 Task: Add Offlimits Cinnamon, Vegan & Gluten-Free to the cart.
Action: Mouse moved to (822, 267)
Screenshot: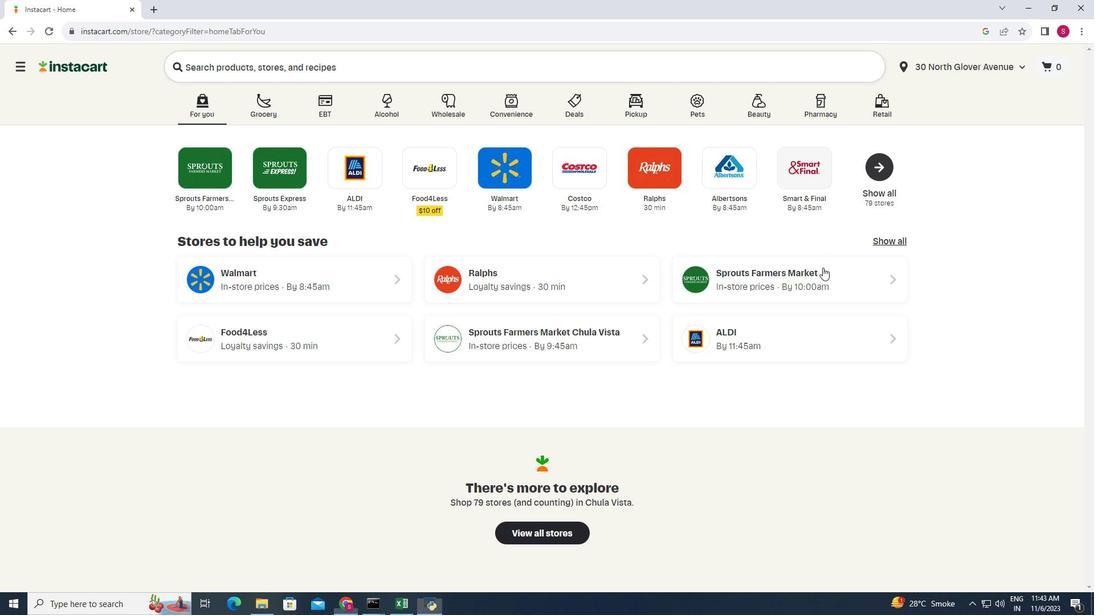 
Action: Mouse pressed left at (822, 267)
Screenshot: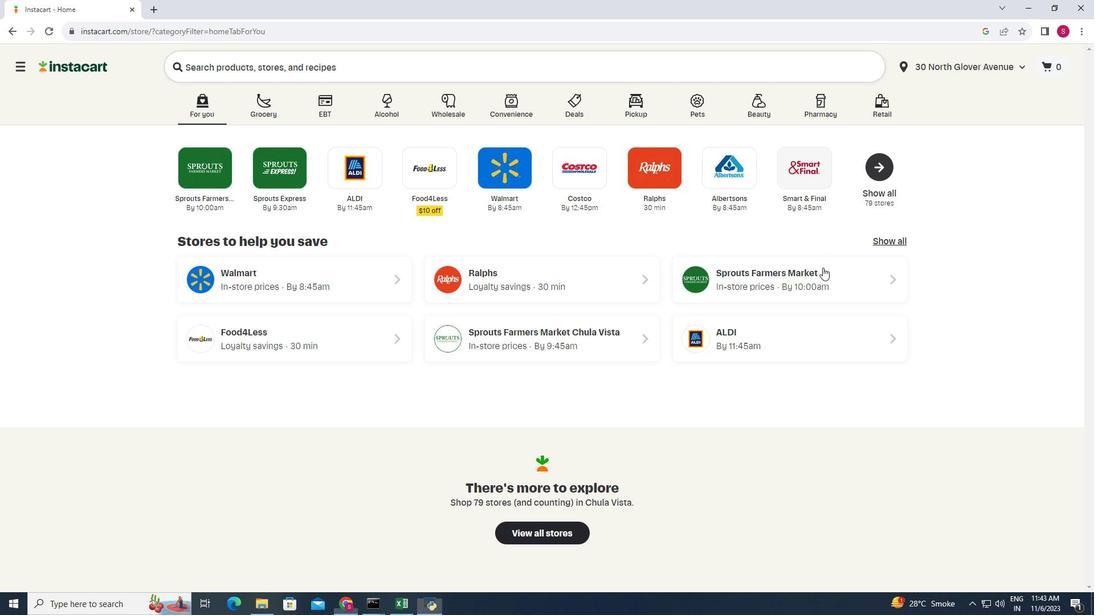 
Action: Mouse moved to (130, 381)
Screenshot: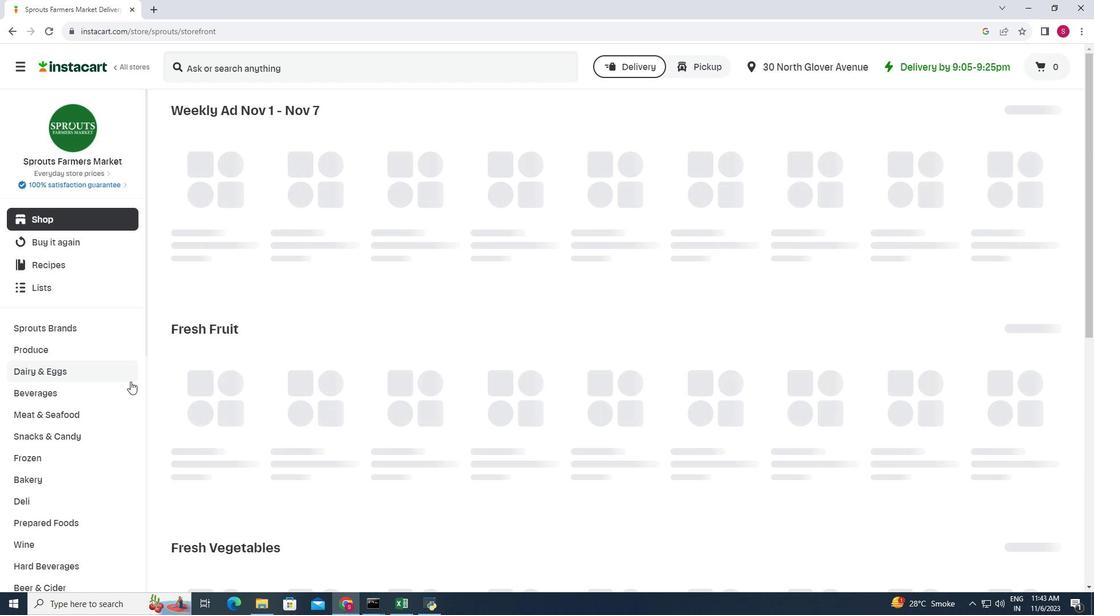 
Action: Mouse scrolled (130, 381) with delta (0, 0)
Screenshot: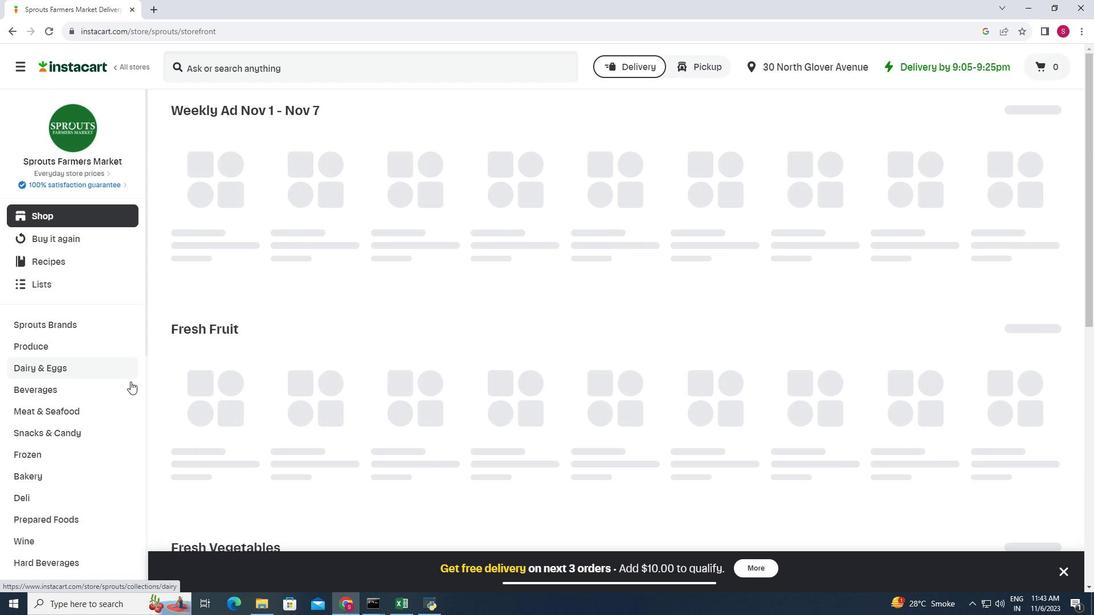 
Action: Mouse scrolled (130, 381) with delta (0, 0)
Screenshot: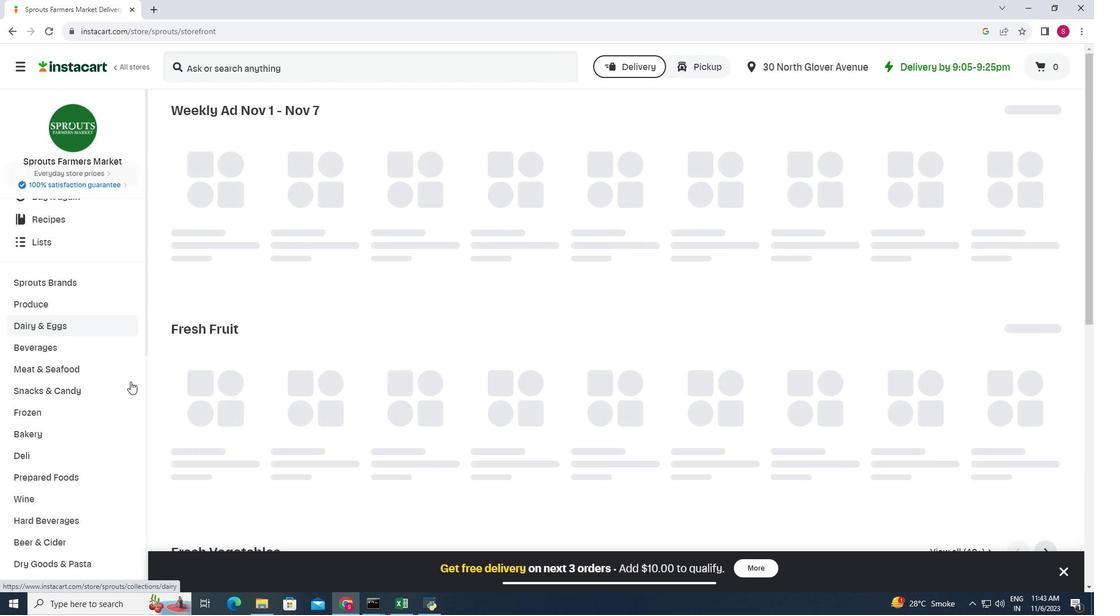 
Action: Mouse scrolled (130, 381) with delta (0, 0)
Screenshot: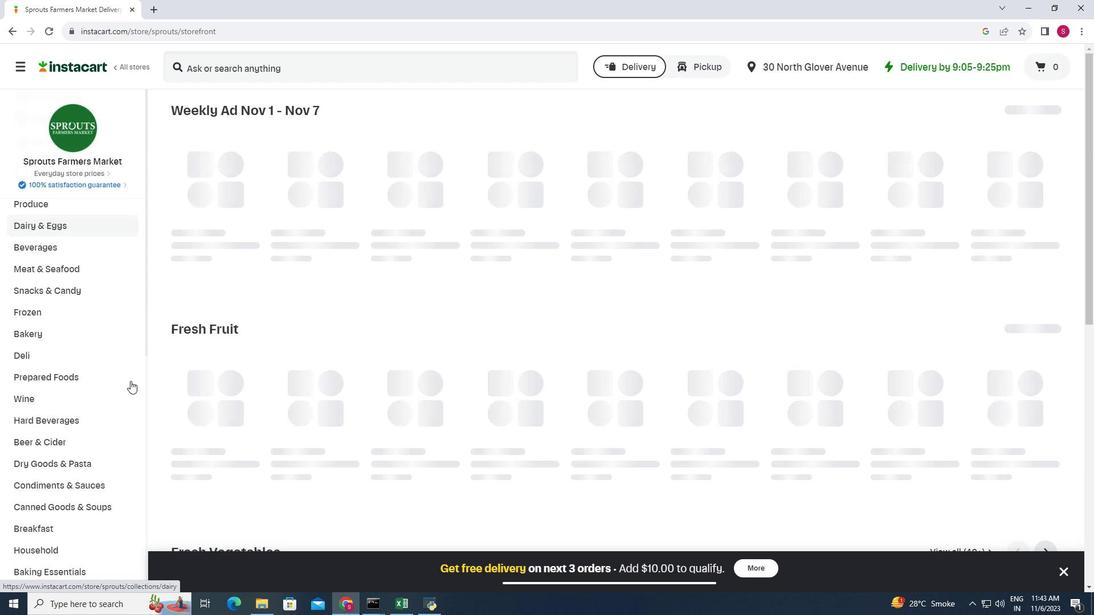 
Action: Mouse moved to (129, 381)
Screenshot: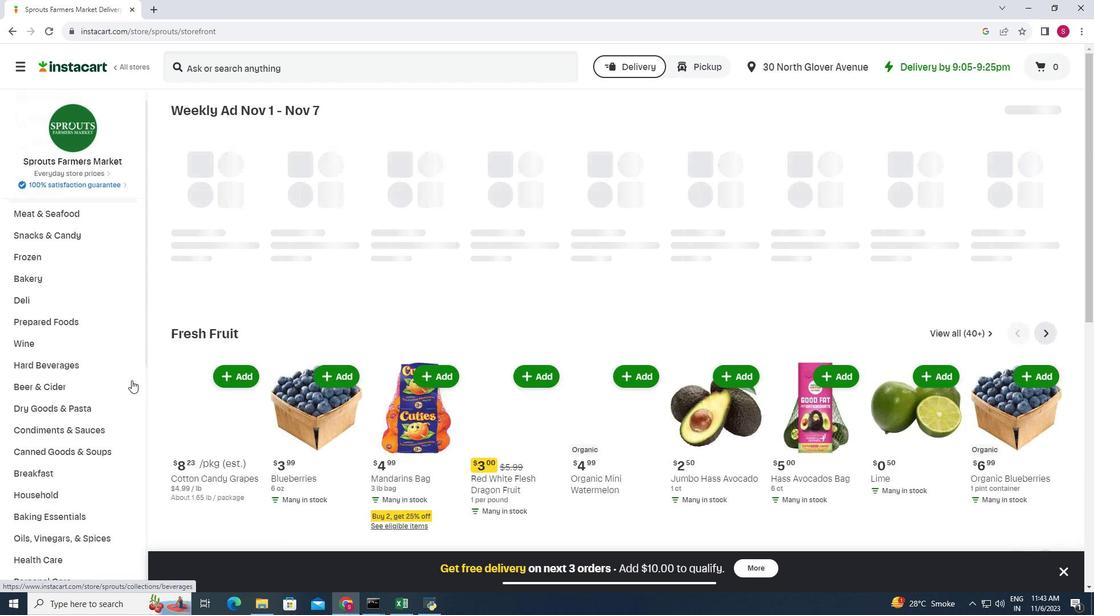 
Action: Mouse scrolled (129, 380) with delta (0, 0)
Screenshot: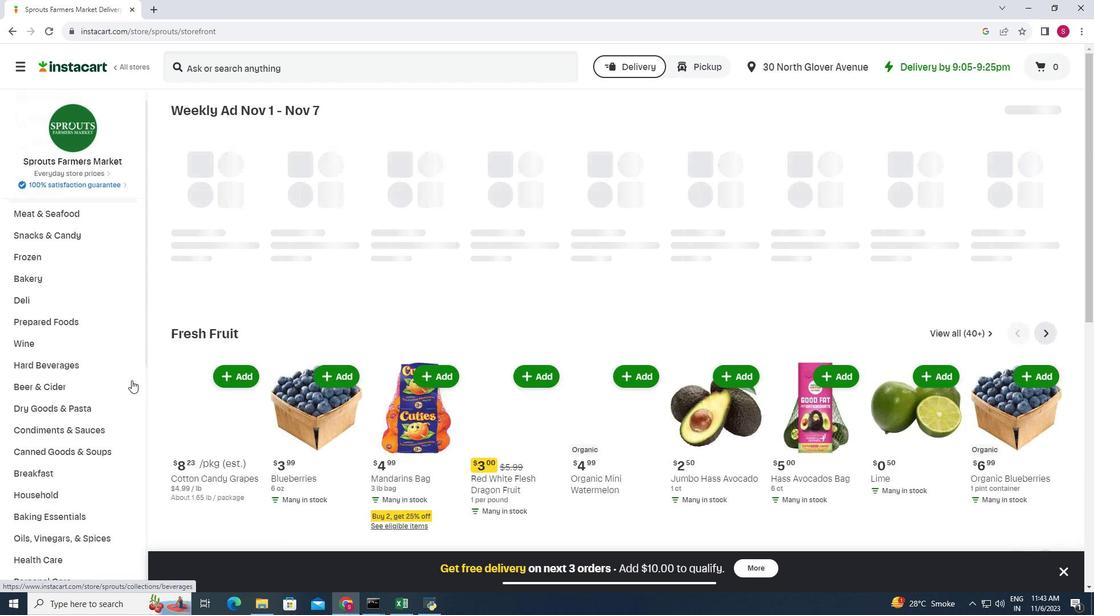 
Action: Mouse moved to (77, 451)
Screenshot: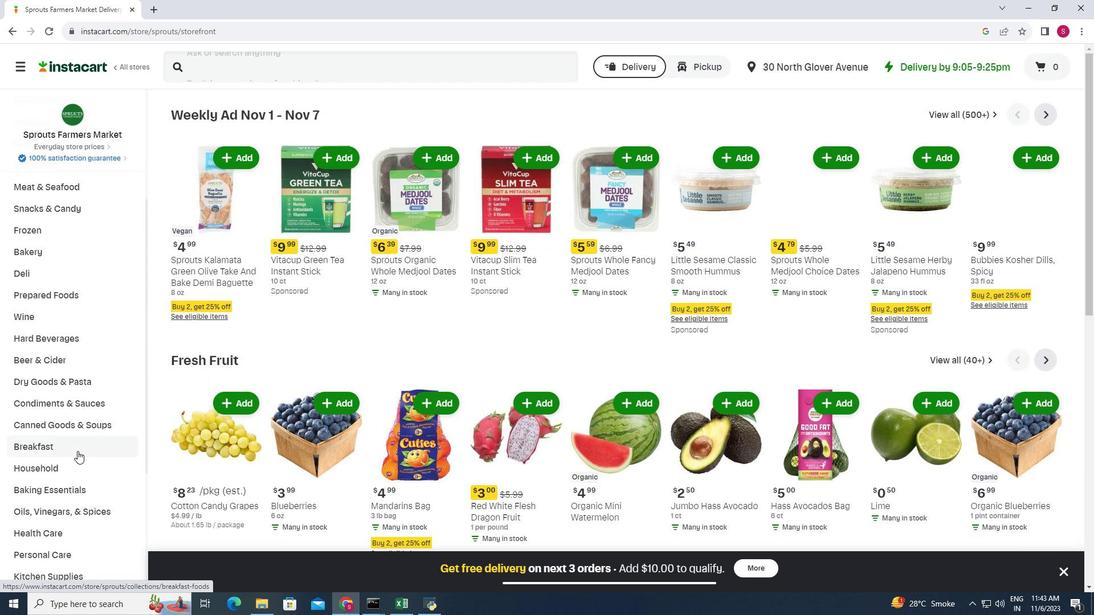 
Action: Mouse pressed left at (77, 451)
Screenshot: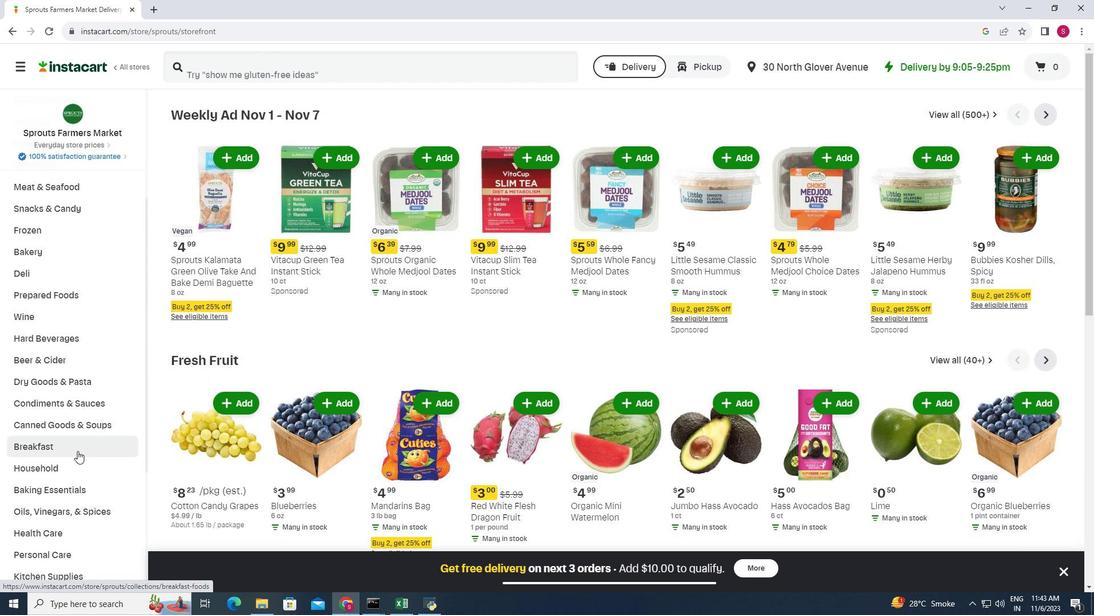 
Action: Mouse moved to (841, 145)
Screenshot: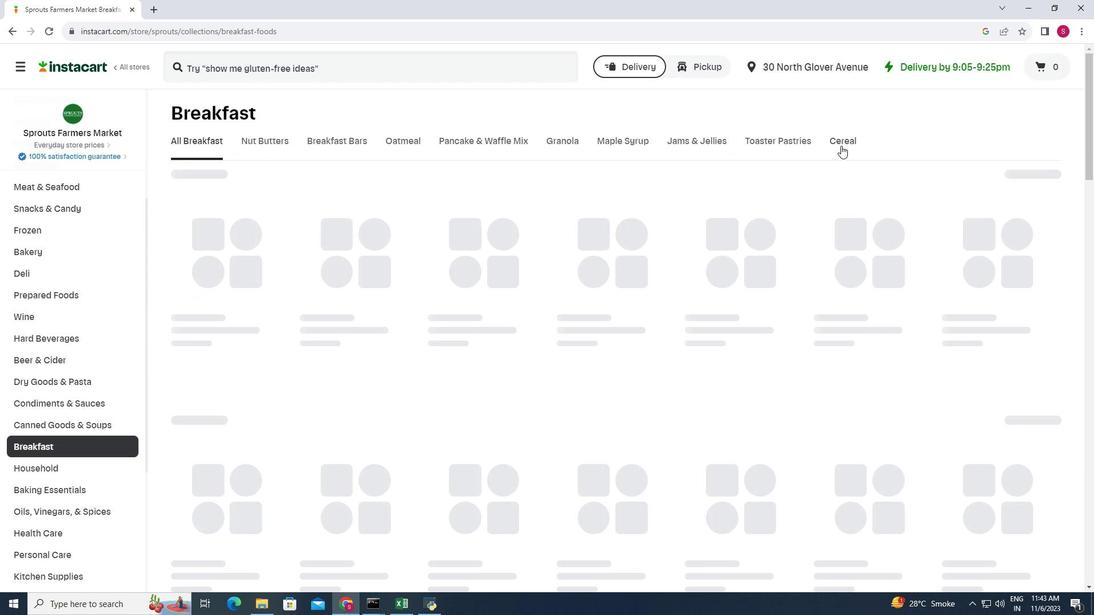 
Action: Mouse pressed left at (841, 145)
Screenshot: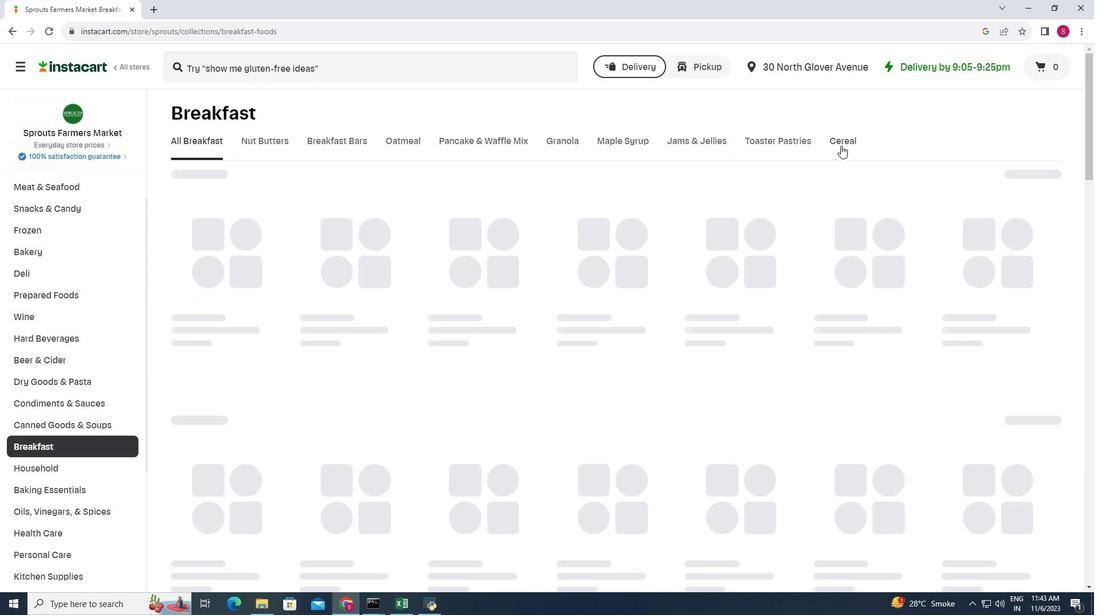 
Action: Mouse moved to (457, 204)
Screenshot: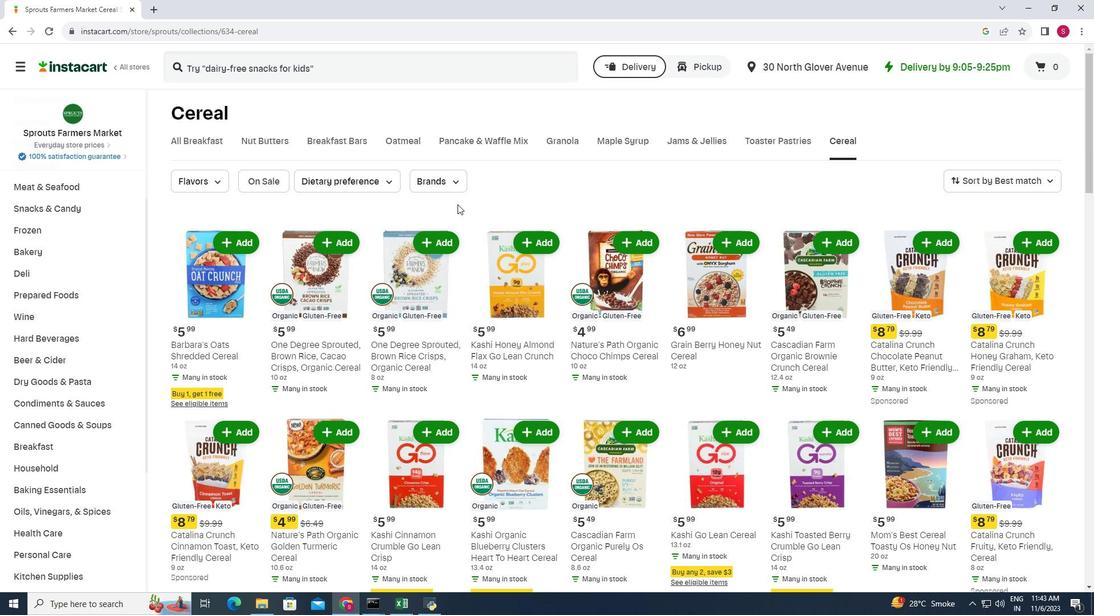
Action: Mouse scrolled (457, 204) with delta (0, 0)
Screenshot: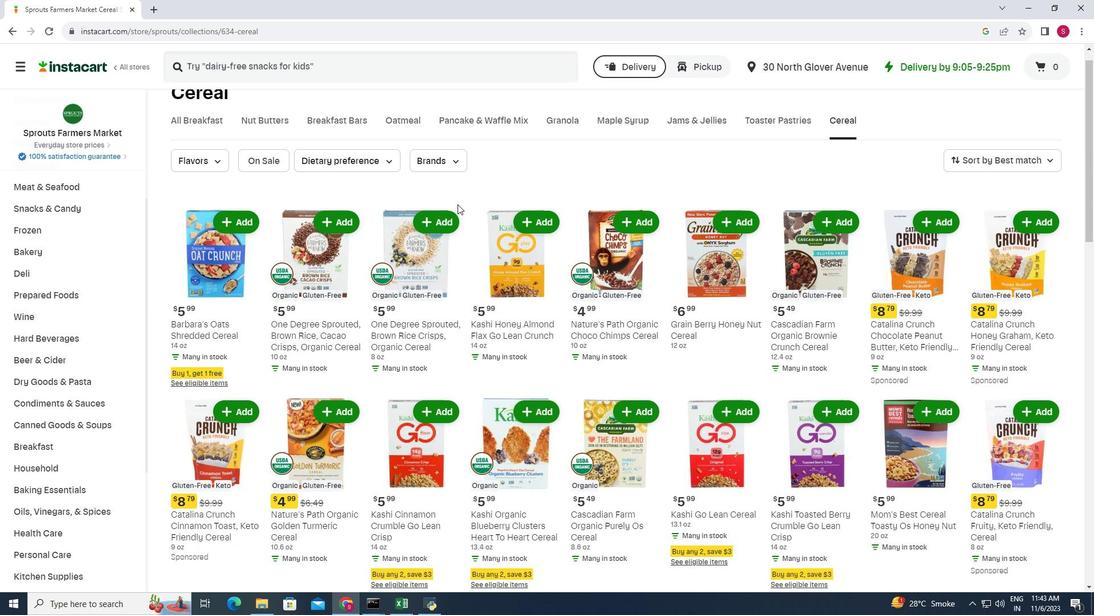 
Action: Mouse scrolled (457, 204) with delta (0, 0)
Screenshot: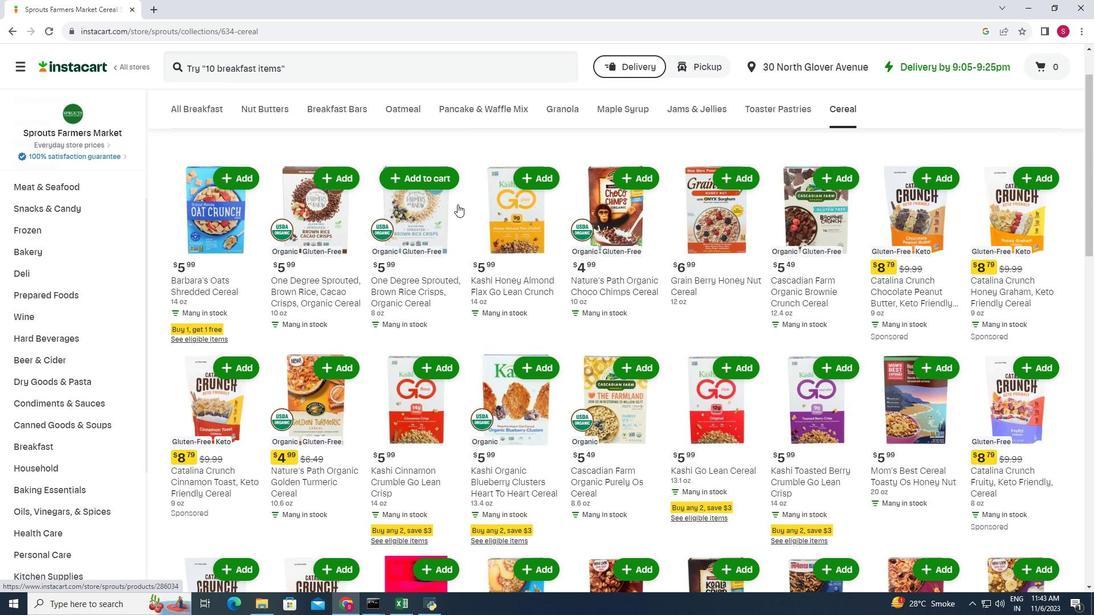 
Action: Mouse scrolled (457, 204) with delta (0, 0)
Screenshot: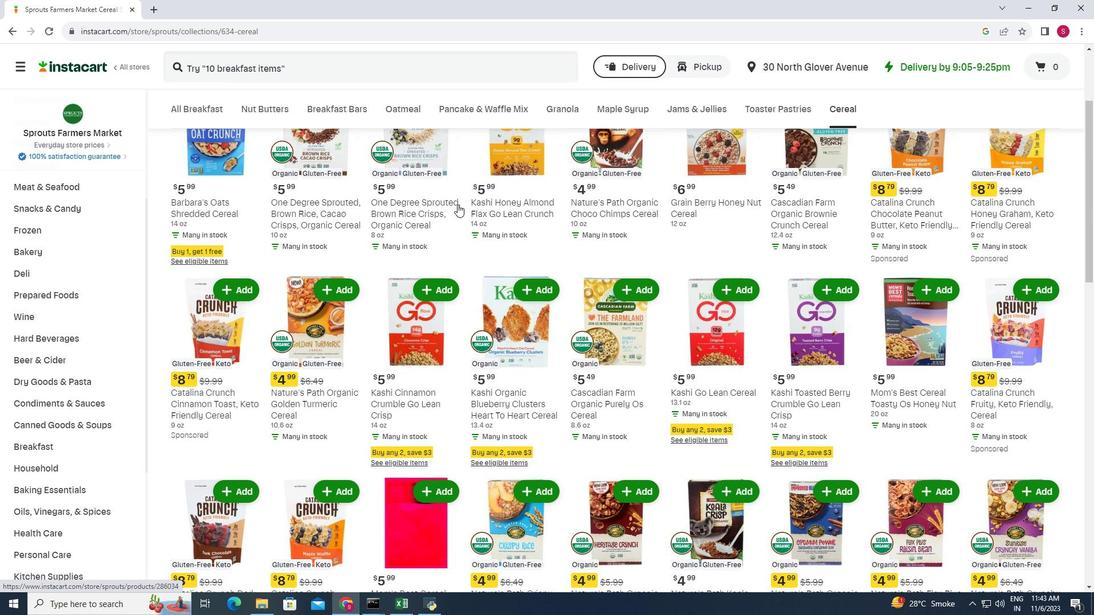 
Action: Mouse scrolled (457, 204) with delta (0, 0)
Screenshot: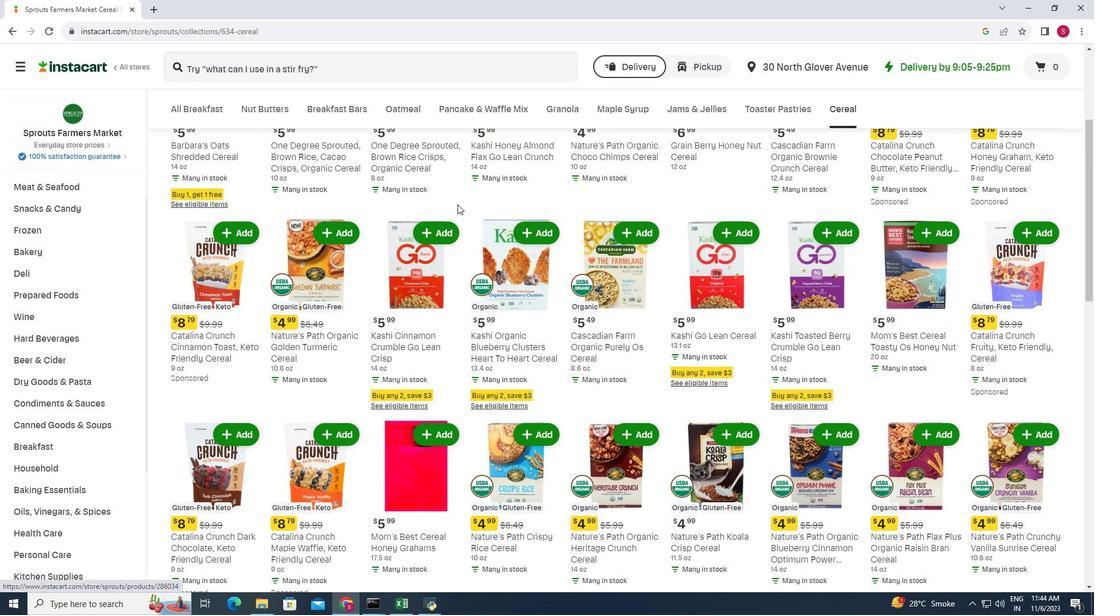 
Action: Mouse moved to (457, 204)
Screenshot: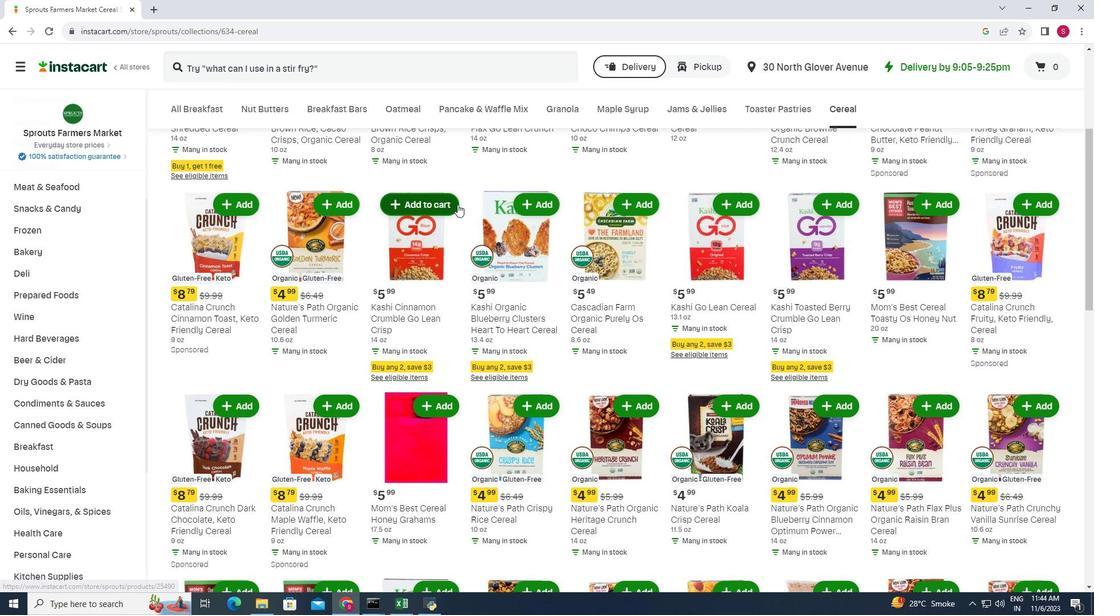 
Action: Mouse scrolled (457, 204) with delta (0, 0)
Screenshot: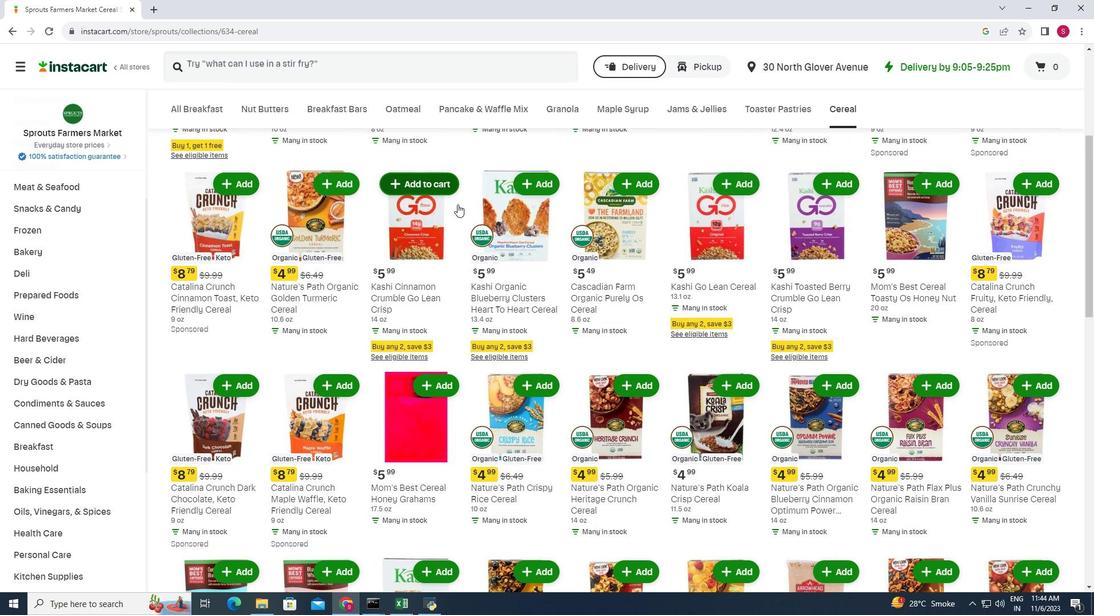 
Action: Mouse scrolled (457, 204) with delta (0, 0)
Screenshot: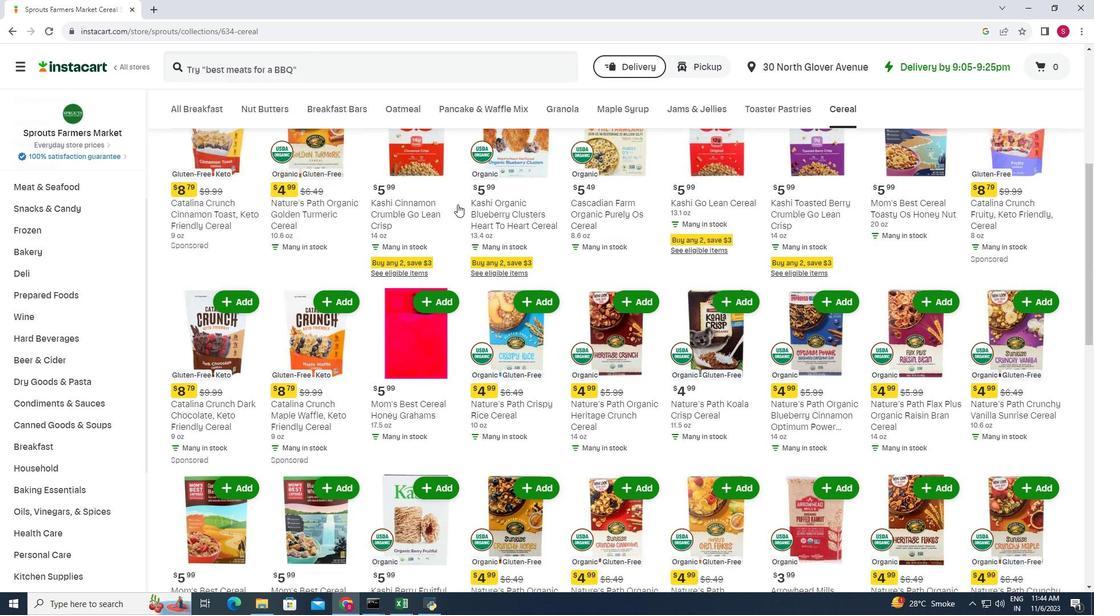 
Action: Mouse scrolled (457, 204) with delta (0, 0)
Screenshot: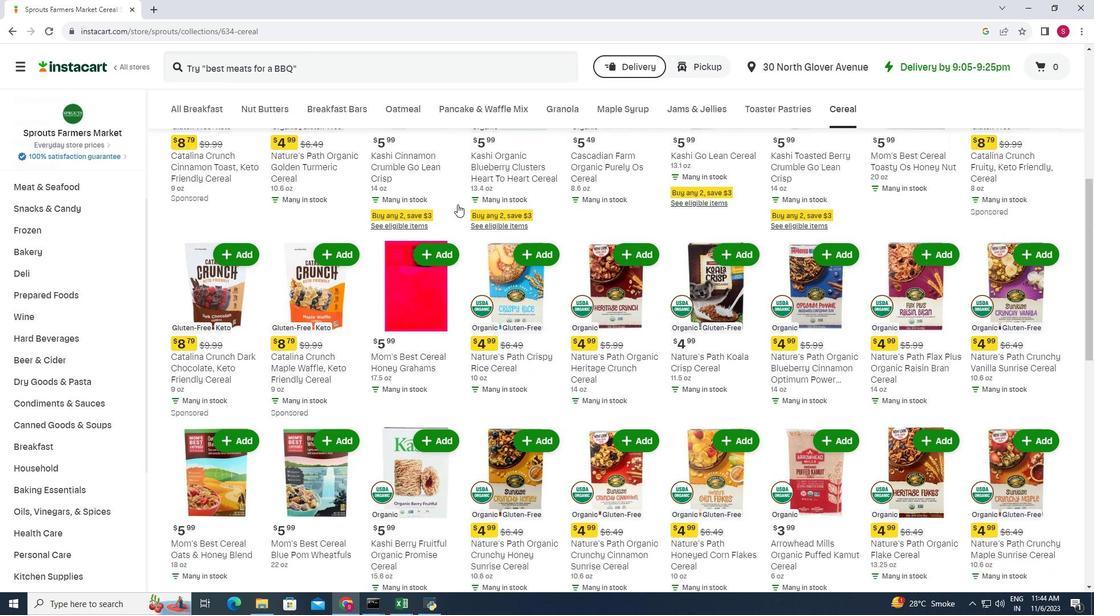 
Action: Mouse scrolled (457, 204) with delta (0, 0)
Screenshot: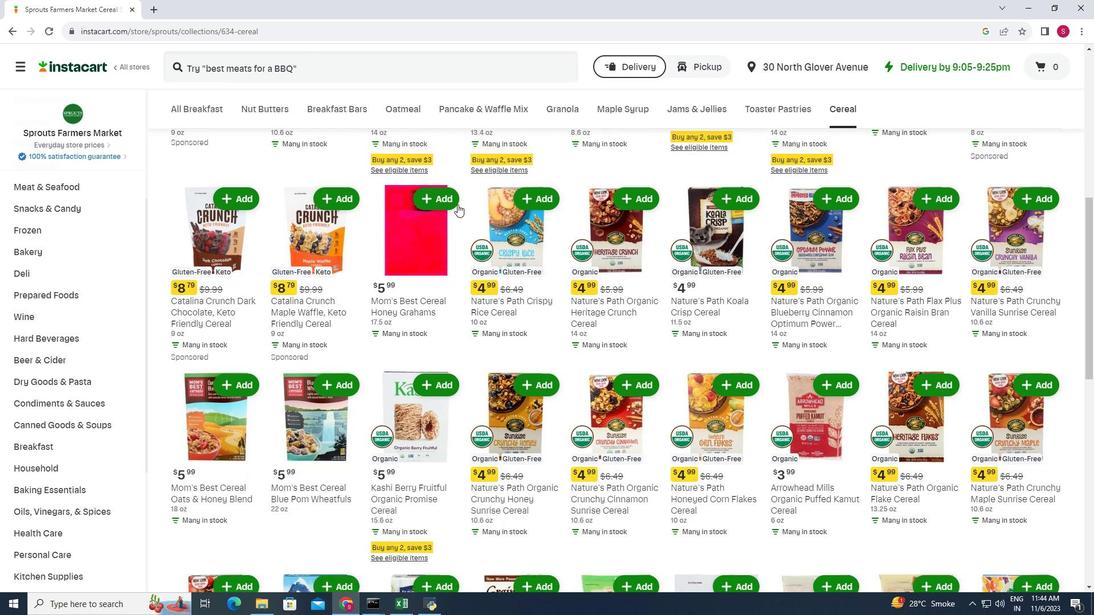 
Action: Mouse scrolled (457, 204) with delta (0, 0)
Screenshot: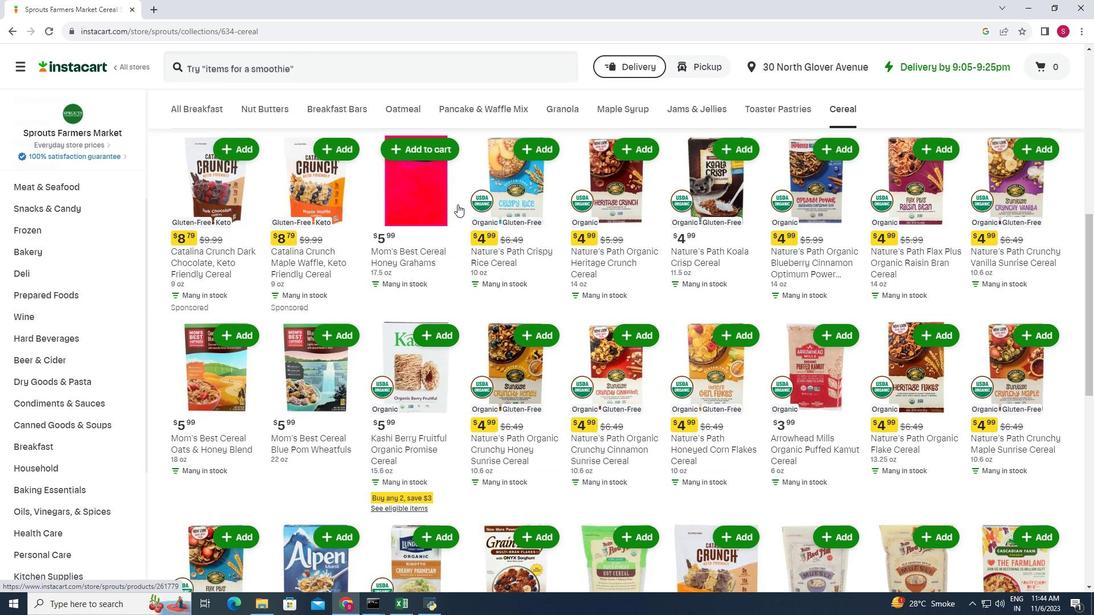 
Action: Mouse scrolled (457, 204) with delta (0, 0)
Screenshot: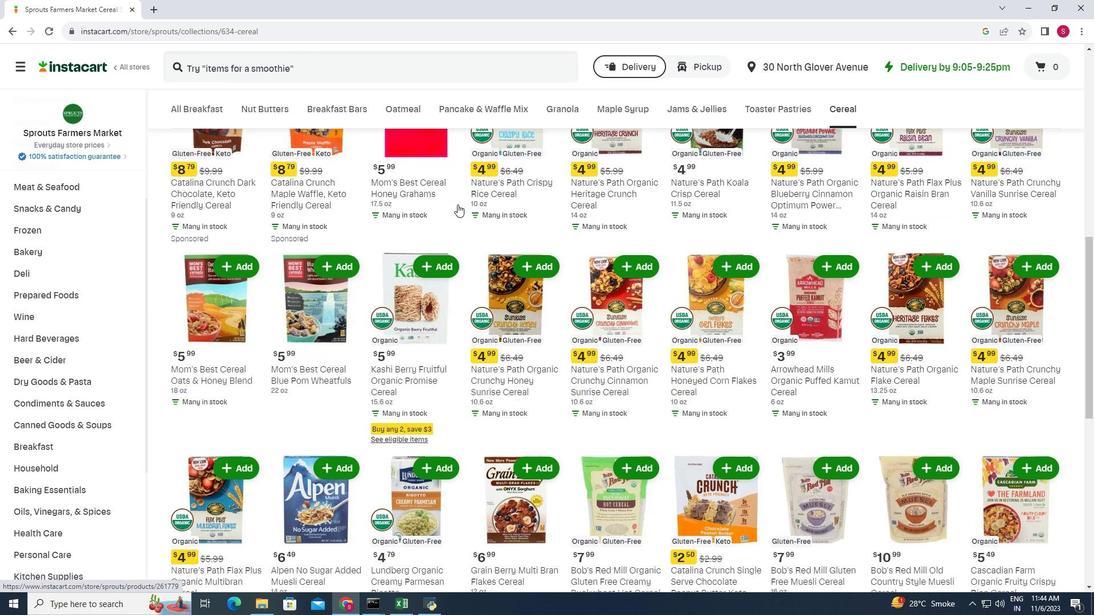 
Action: Mouse scrolled (457, 204) with delta (0, 0)
Screenshot: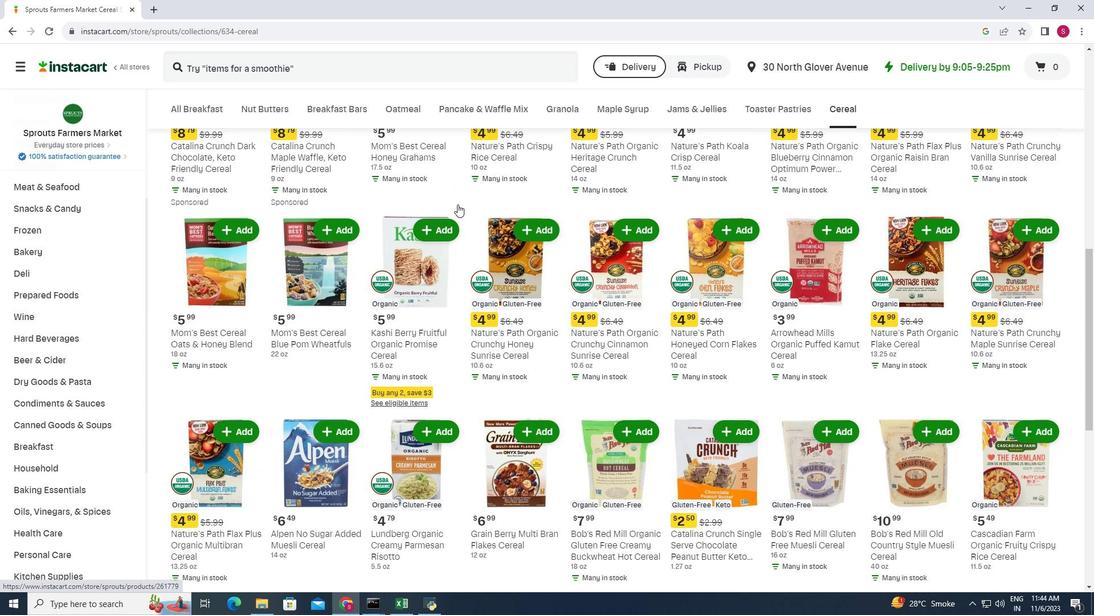 
Action: Mouse scrolled (457, 204) with delta (0, 0)
Screenshot: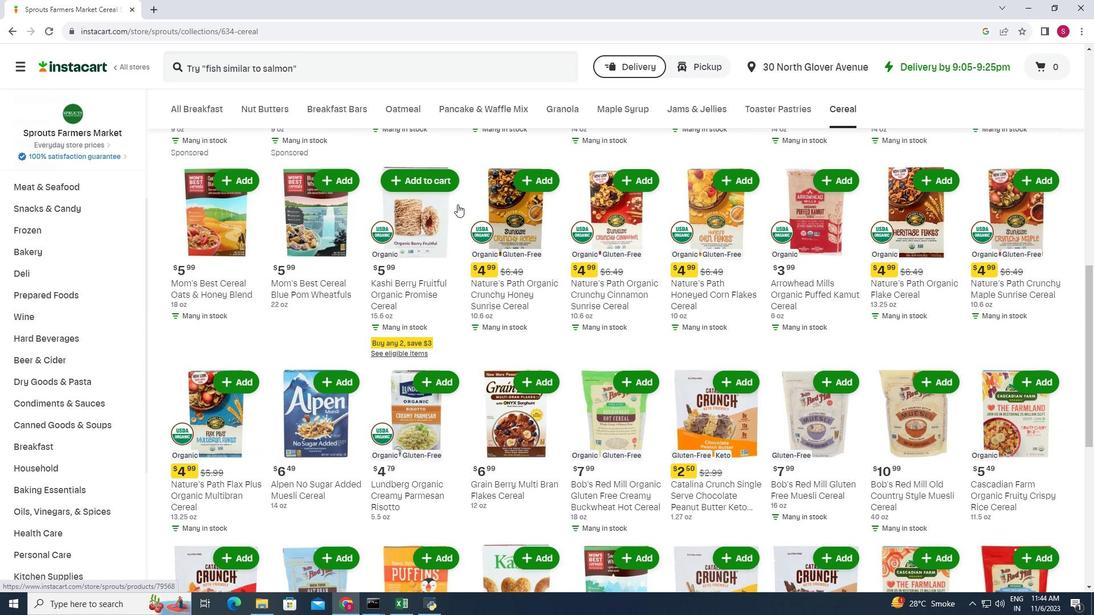 
Action: Mouse scrolled (457, 204) with delta (0, 0)
Screenshot: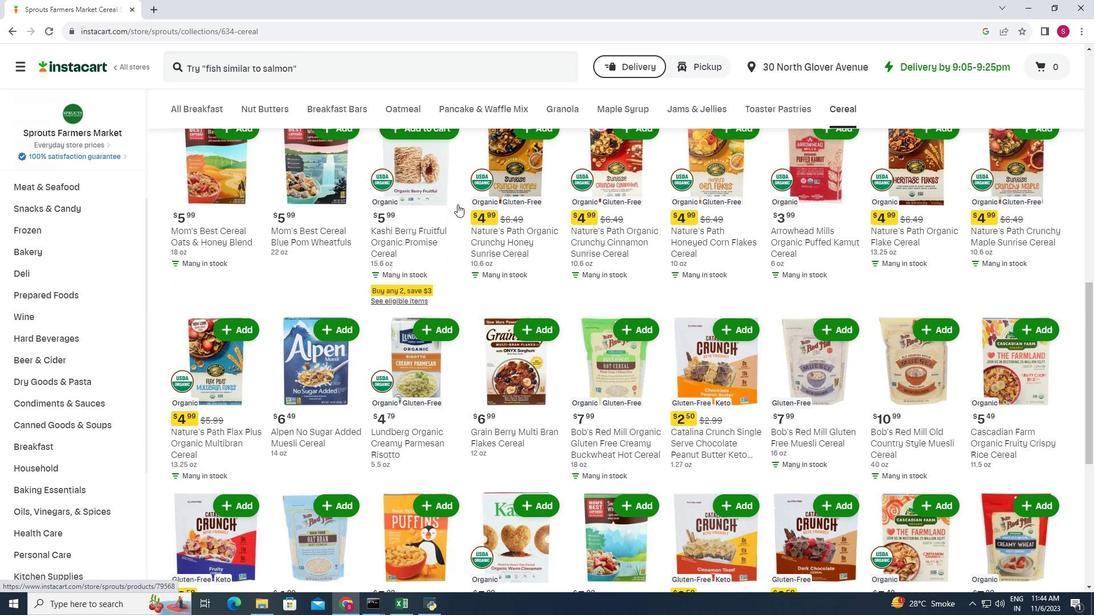 
Action: Mouse scrolled (457, 204) with delta (0, 0)
Screenshot: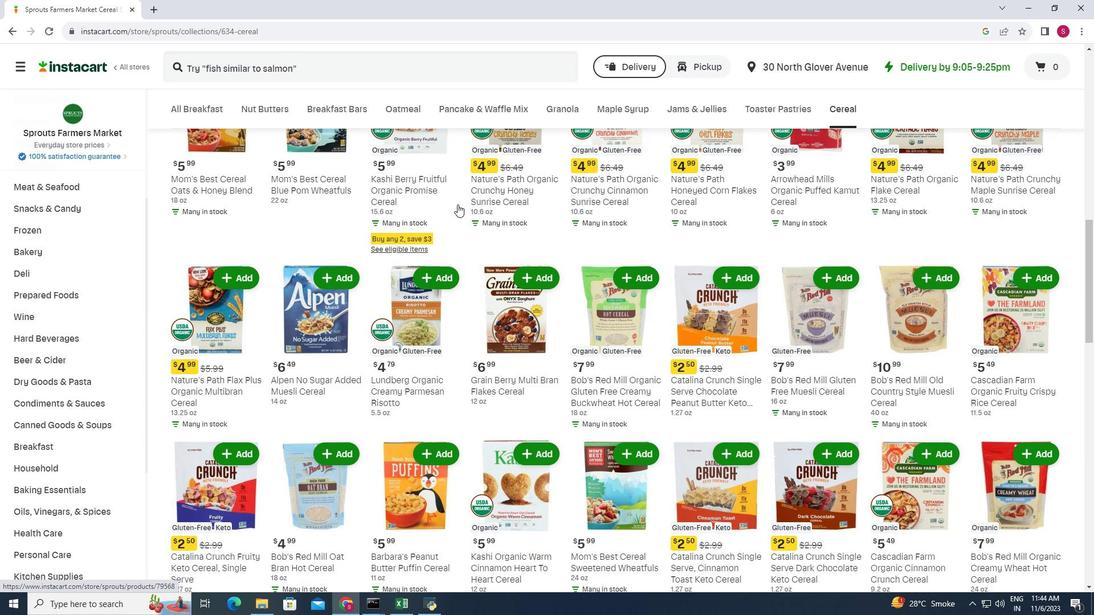 
Action: Mouse scrolled (457, 204) with delta (0, 0)
Screenshot: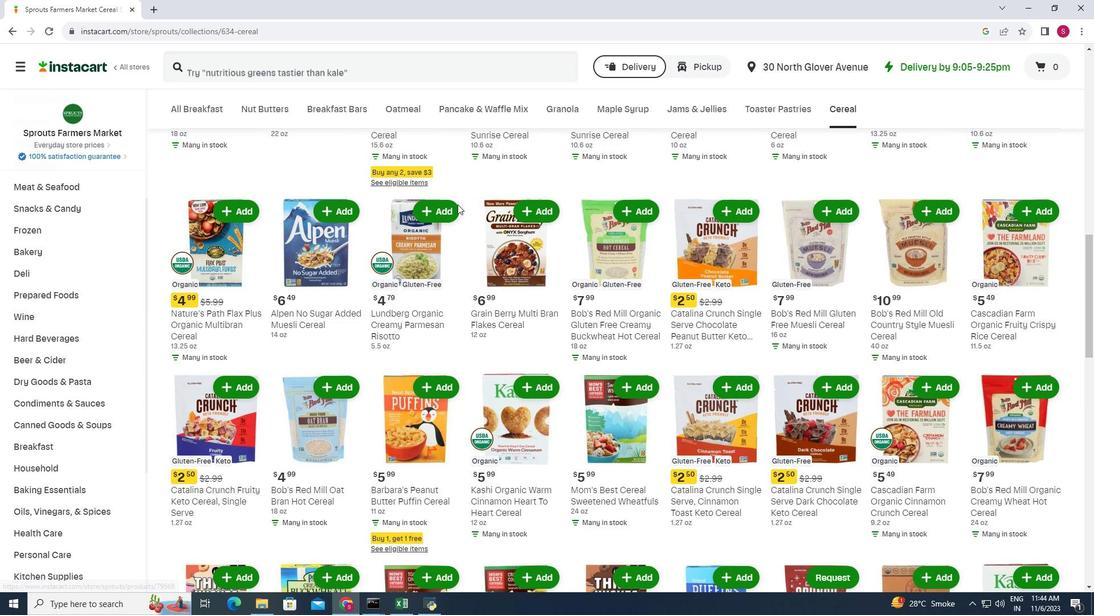 
Action: Mouse scrolled (457, 204) with delta (0, 0)
Screenshot: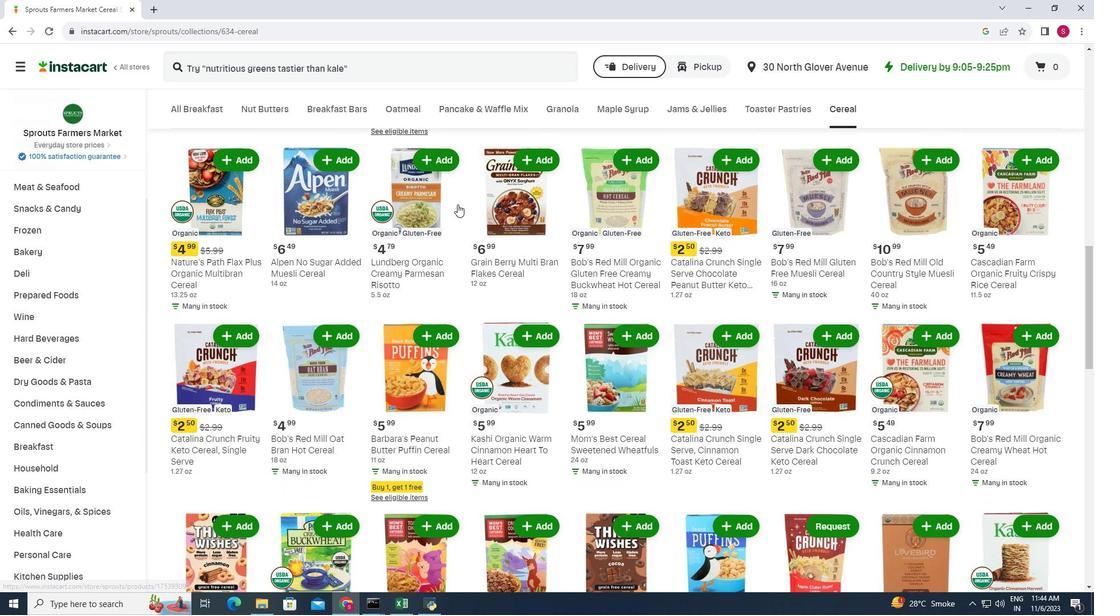
Action: Mouse scrolled (457, 204) with delta (0, 0)
Screenshot: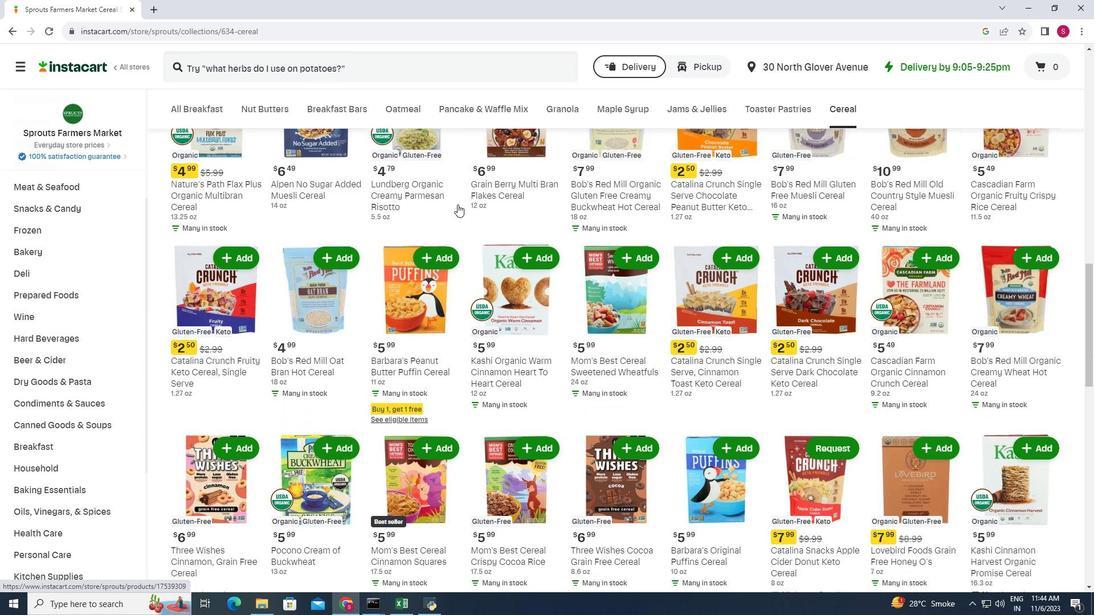 
Action: Mouse scrolled (457, 204) with delta (0, 0)
Screenshot: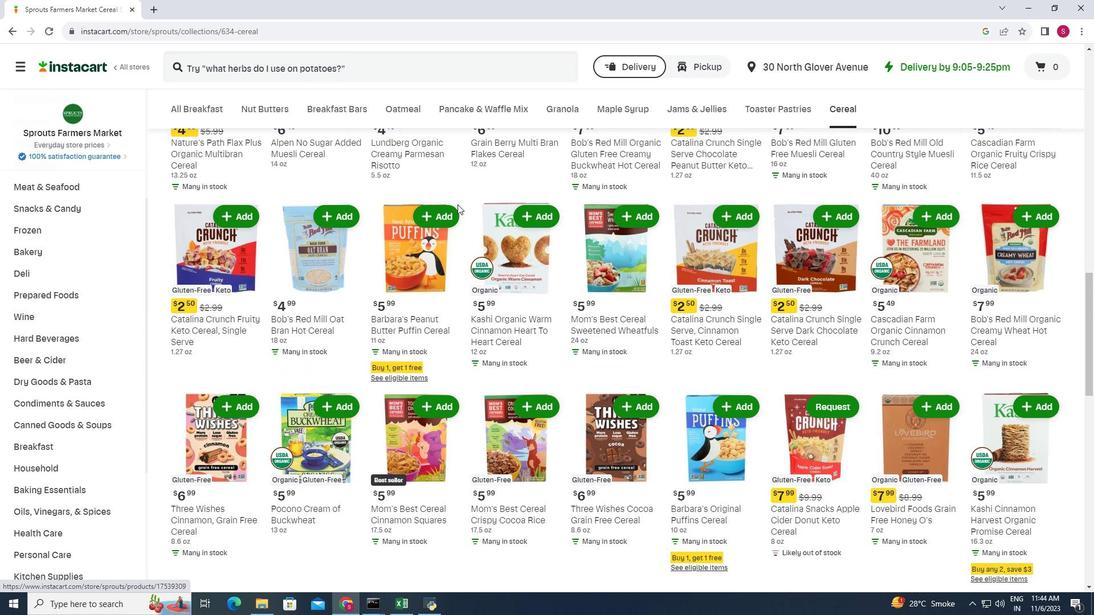 
Action: Mouse scrolled (457, 204) with delta (0, 0)
Screenshot: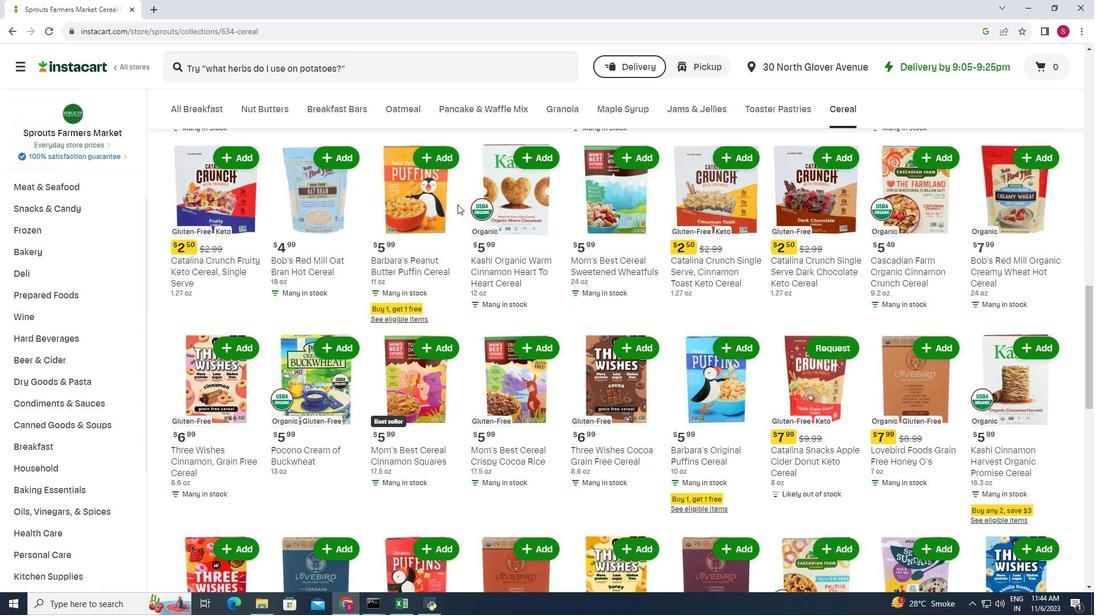 
Action: Mouse scrolled (457, 204) with delta (0, 0)
Screenshot: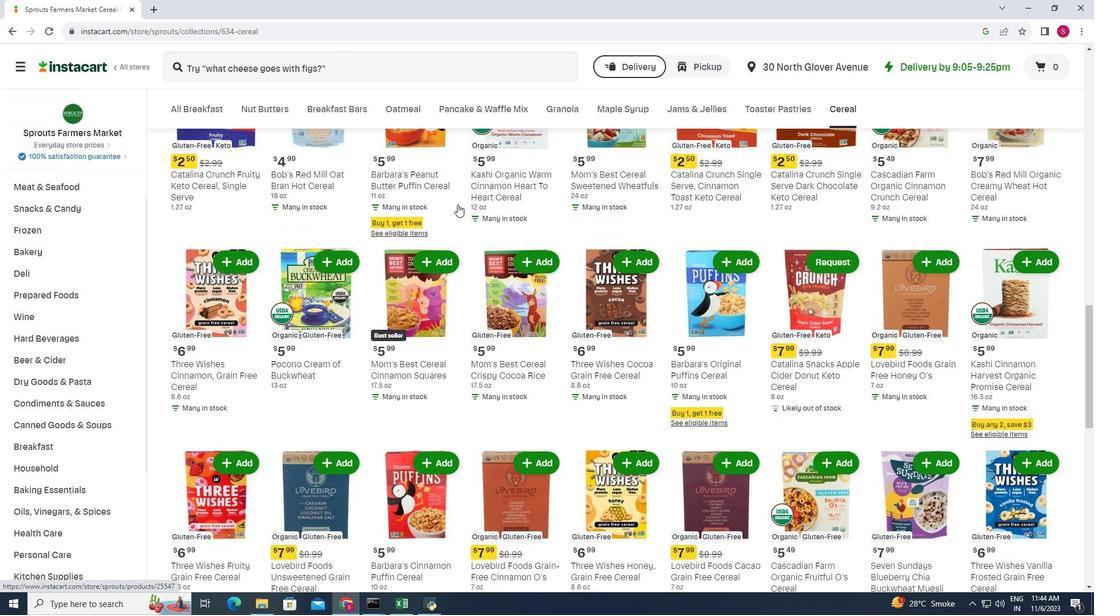 
Action: Mouse scrolled (457, 204) with delta (0, 0)
Screenshot: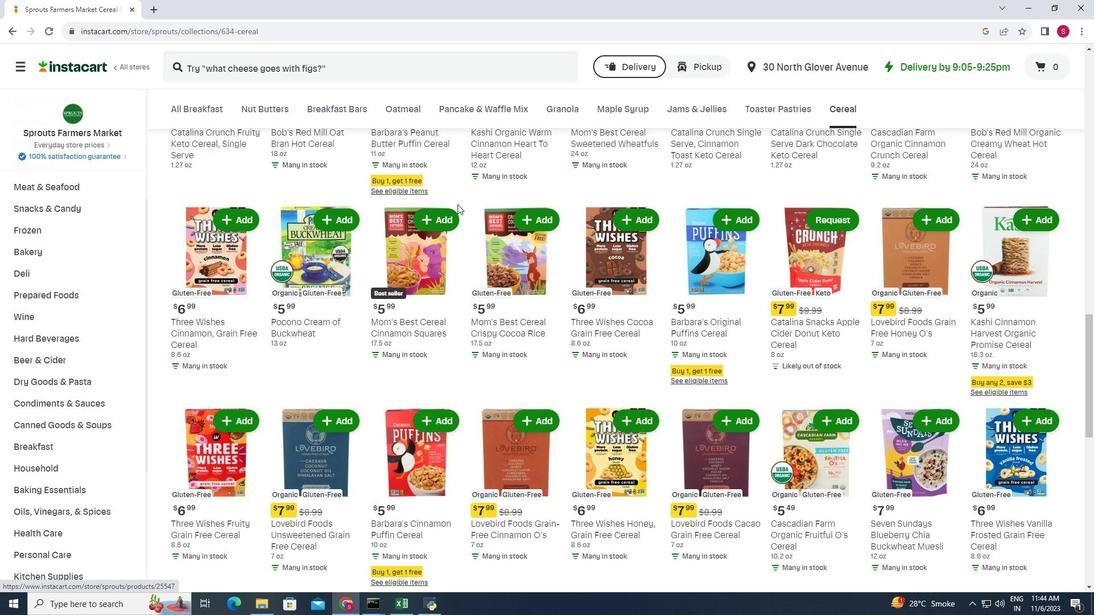 
Action: Mouse scrolled (457, 204) with delta (0, 0)
Screenshot: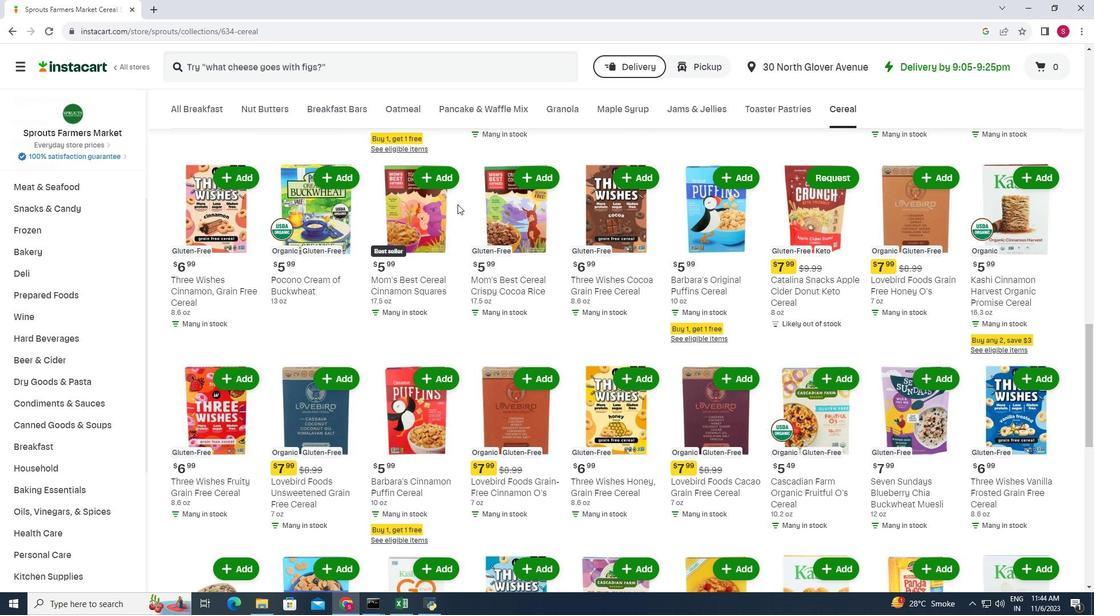 
Action: Mouse scrolled (457, 204) with delta (0, 0)
Screenshot: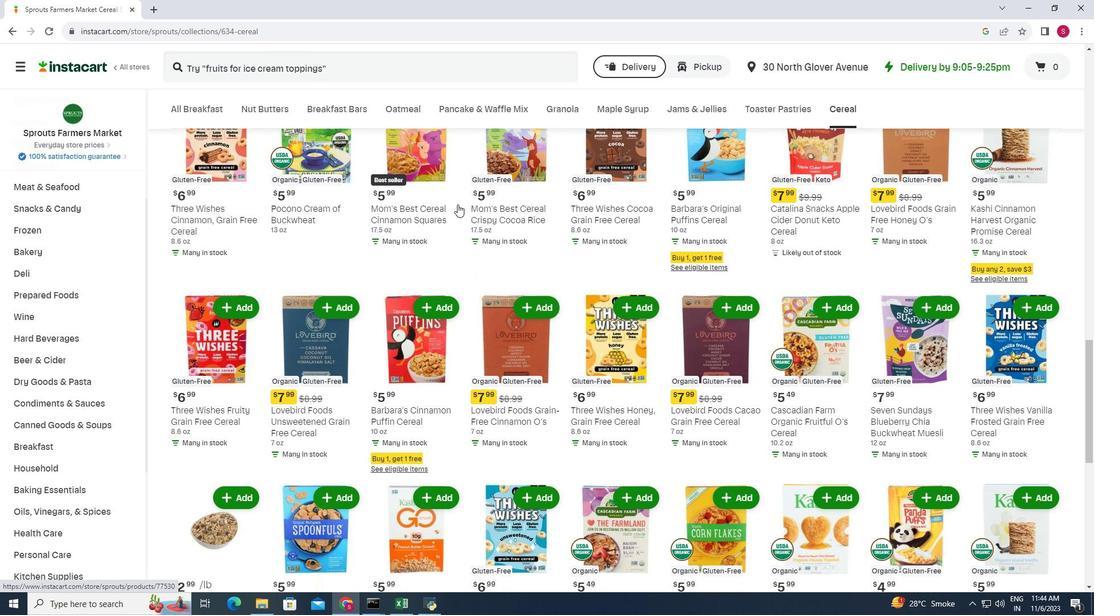 
Action: Mouse scrolled (457, 204) with delta (0, 0)
Screenshot: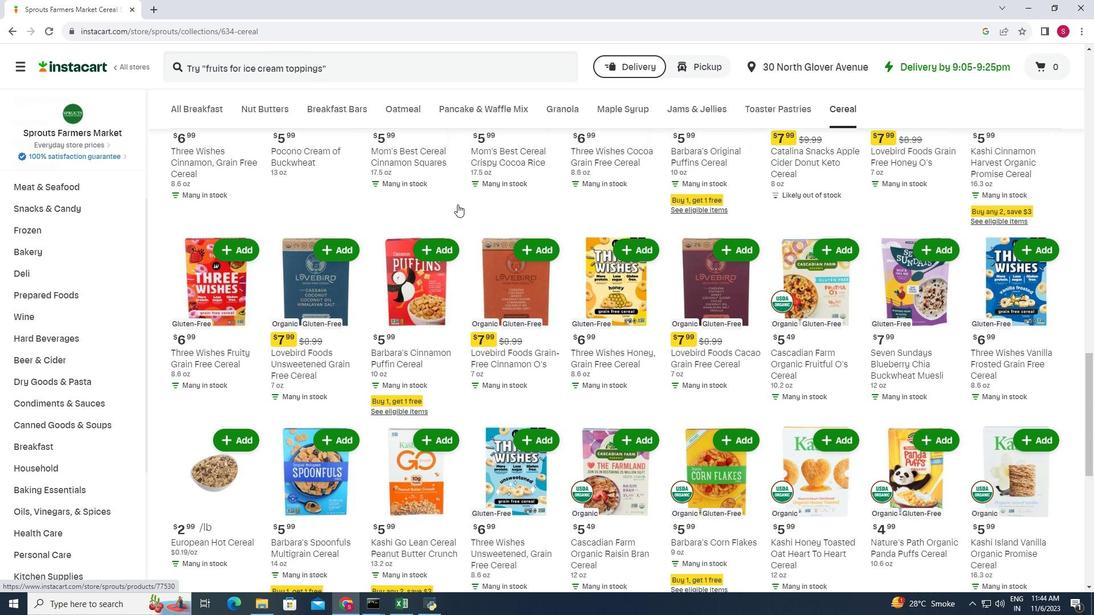 
Action: Mouse scrolled (457, 204) with delta (0, 0)
Screenshot: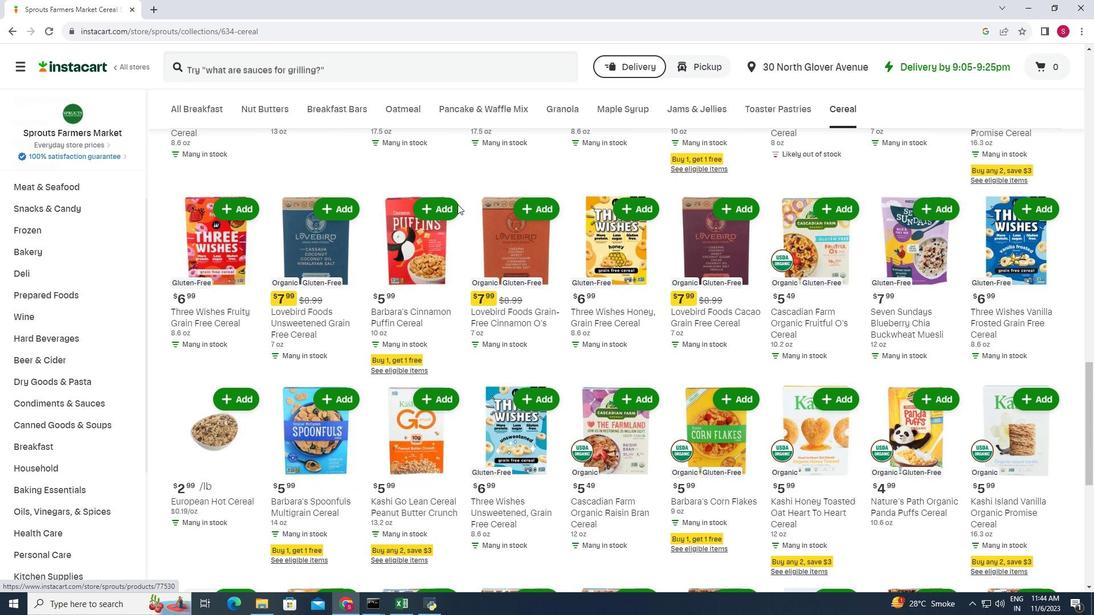 
Action: Mouse scrolled (457, 204) with delta (0, 0)
Screenshot: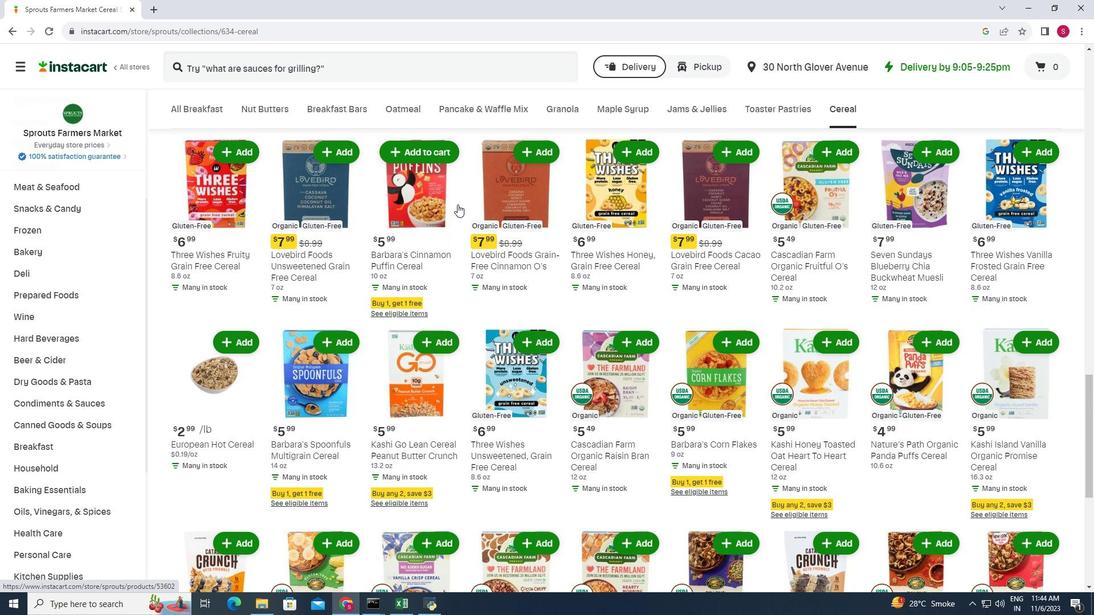 
Action: Mouse scrolled (457, 204) with delta (0, 0)
Screenshot: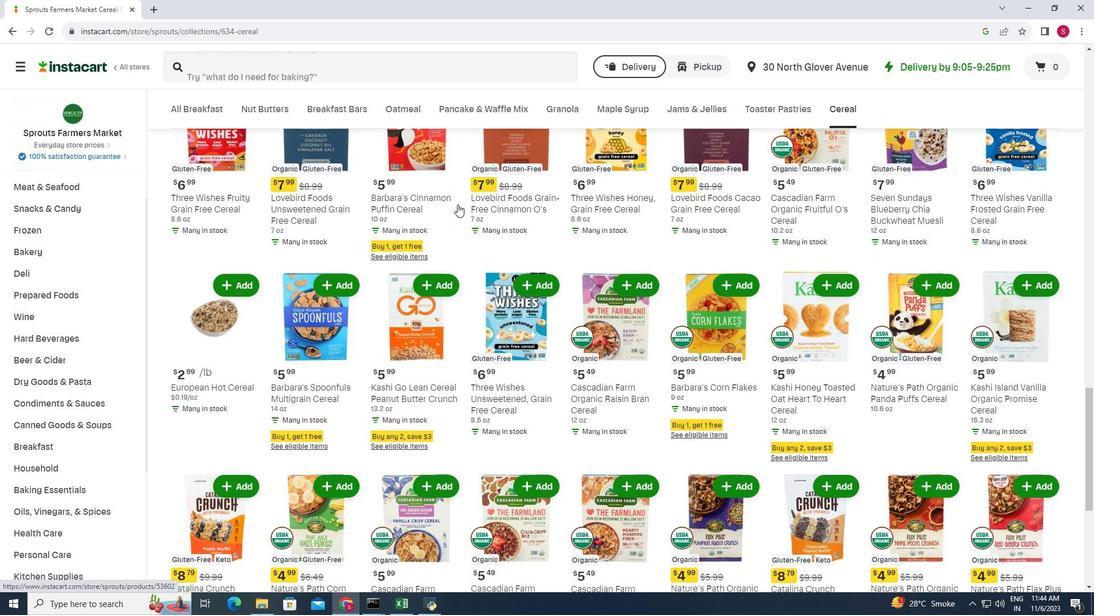 
Action: Mouse scrolled (457, 204) with delta (0, 0)
Screenshot: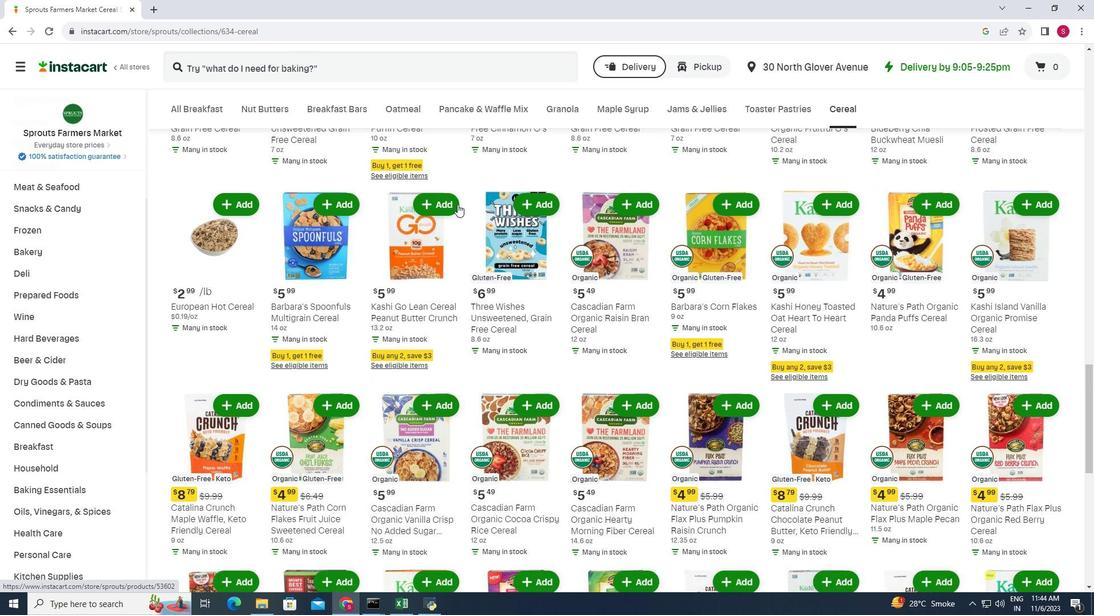 
Action: Mouse scrolled (457, 204) with delta (0, 0)
Screenshot: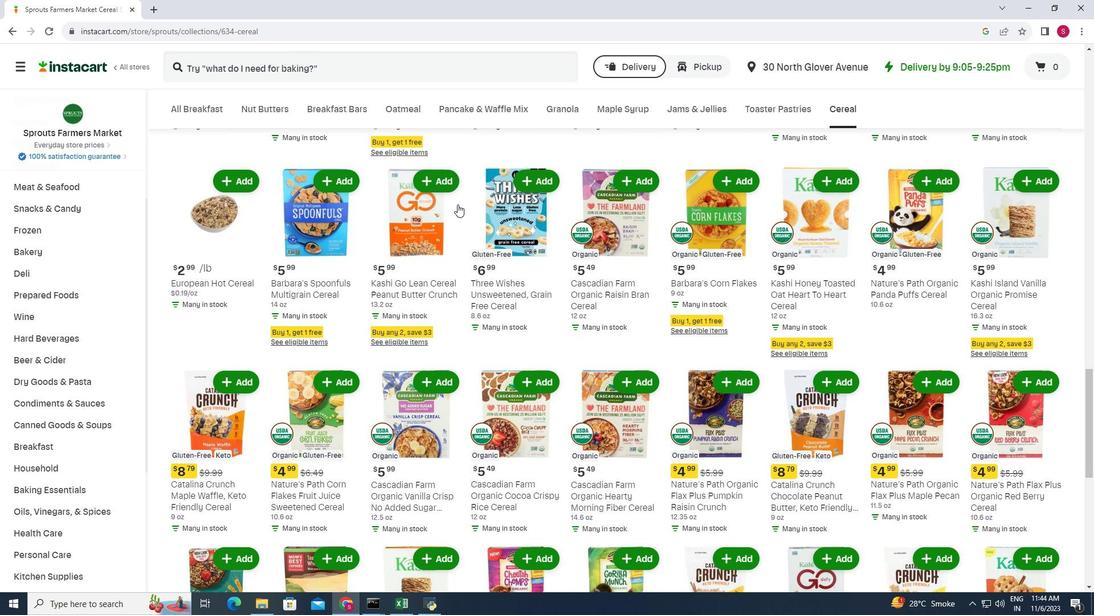 
Action: Mouse scrolled (457, 204) with delta (0, 0)
Screenshot: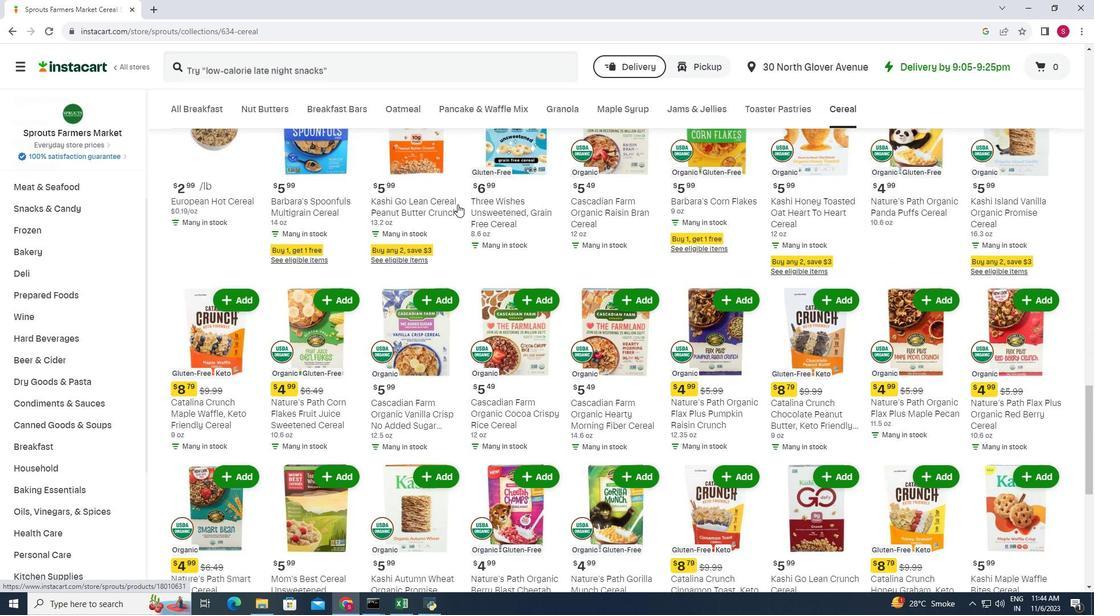 
Action: Mouse scrolled (457, 204) with delta (0, 0)
Screenshot: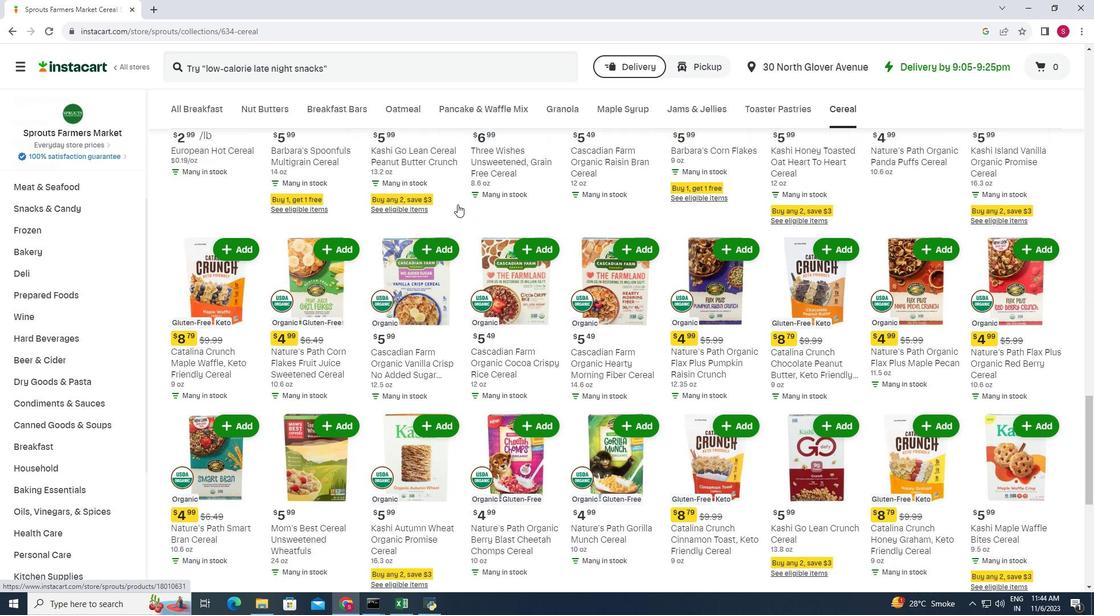 
Action: Mouse scrolled (457, 204) with delta (0, 0)
Screenshot: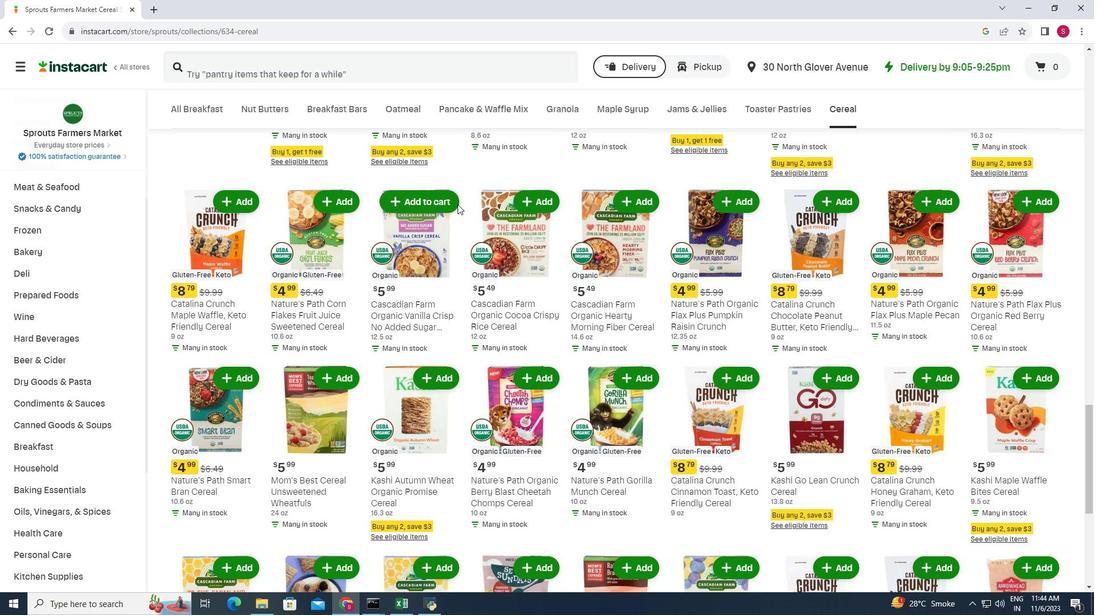 
Action: Mouse scrolled (457, 204) with delta (0, 0)
Screenshot: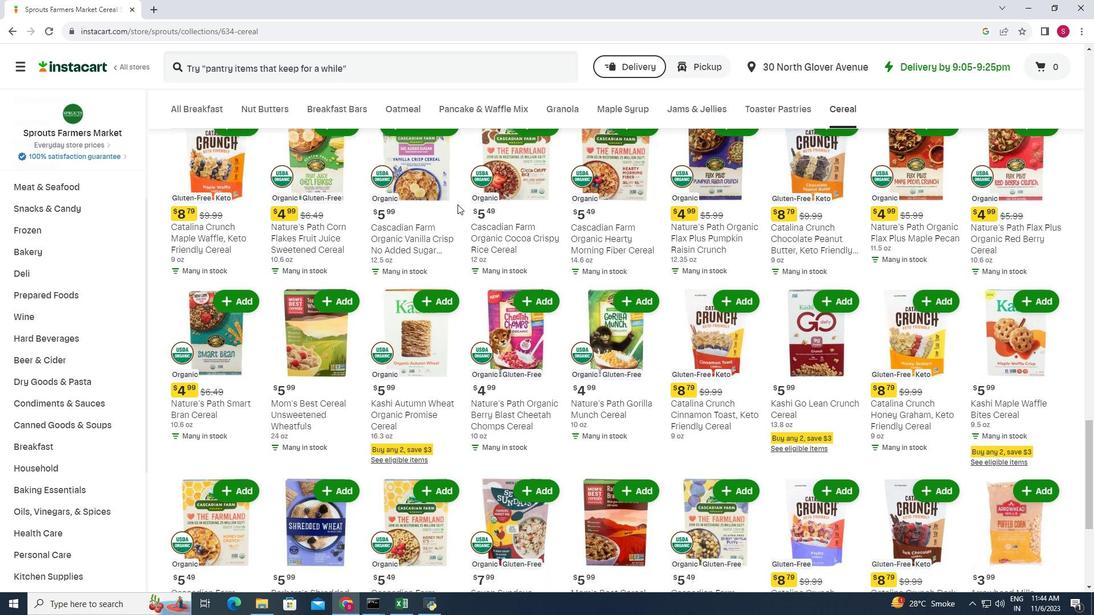 
Action: Mouse scrolled (457, 204) with delta (0, 0)
Screenshot: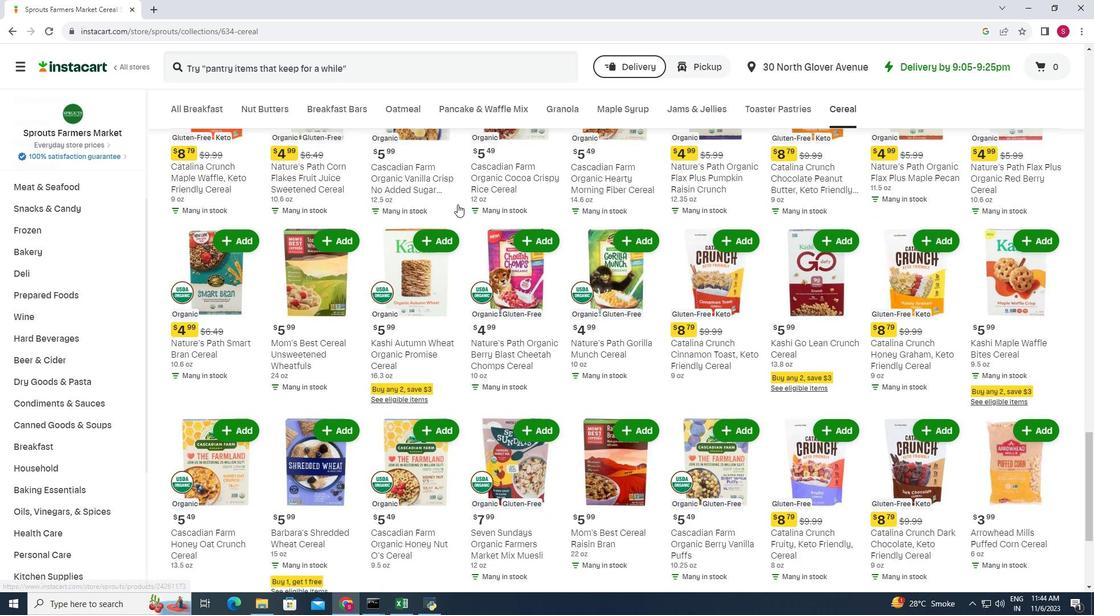 
Action: Mouse scrolled (457, 204) with delta (0, 0)
Screenshot: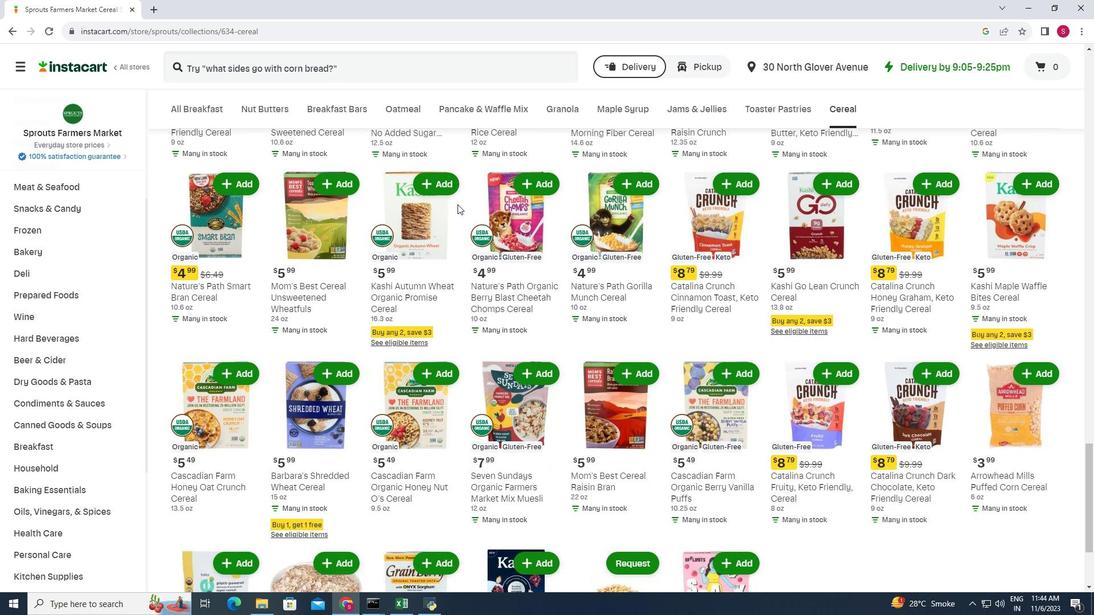 
Action: Mouse scrolled (457, 204) with delta (0, 0)
Screenshot: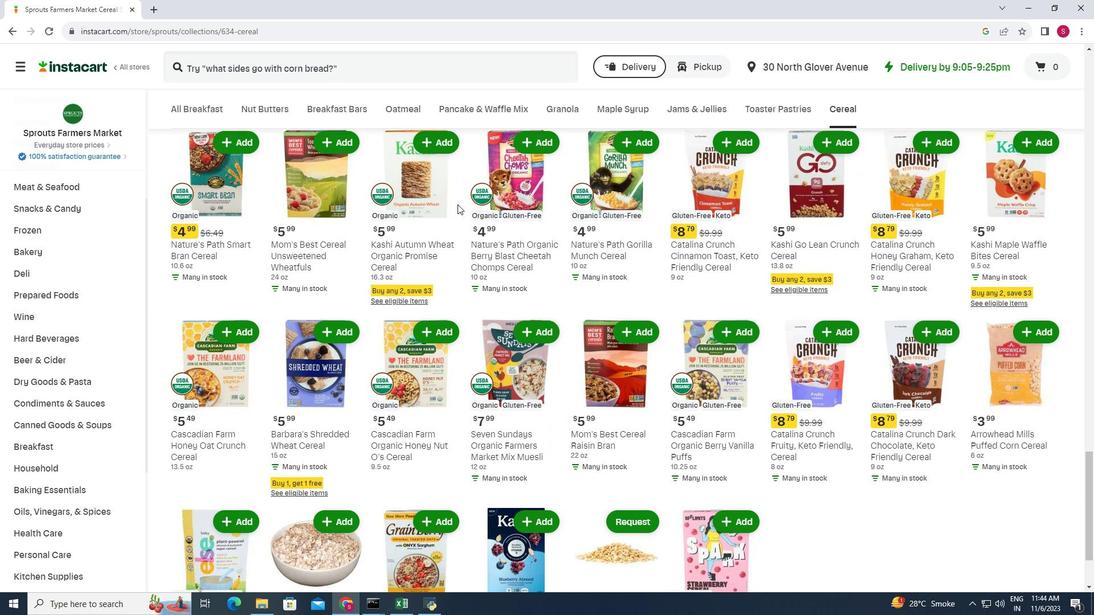 
Action: Mouse scrolled (457, 204) with delta (0, 0)
Screenshot: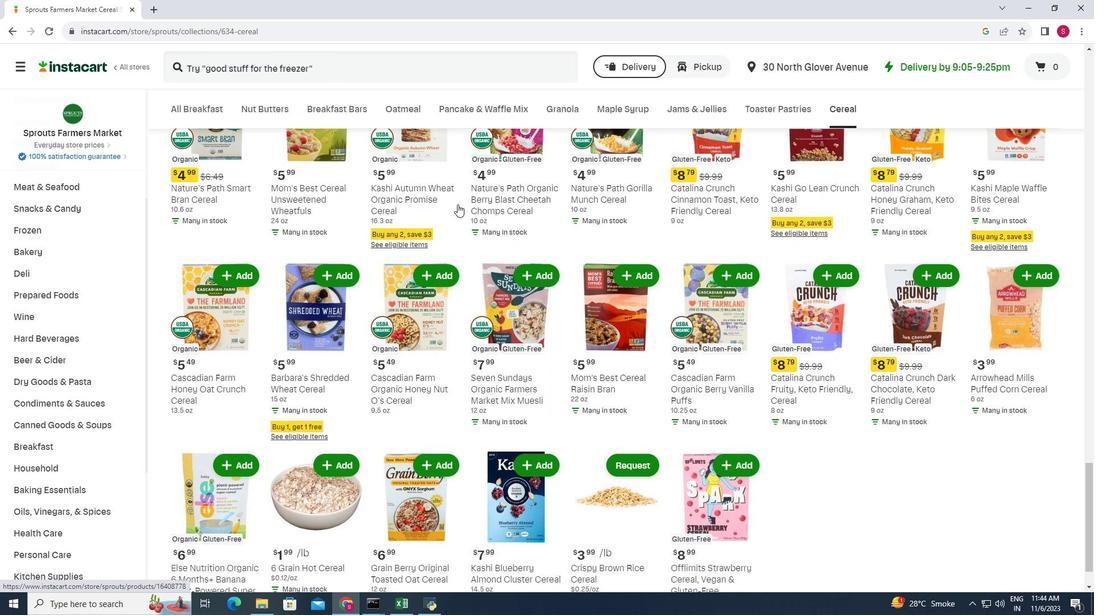 
Action: Mouse scrolled (457, 204) with delta (0, 0)
Screenshot: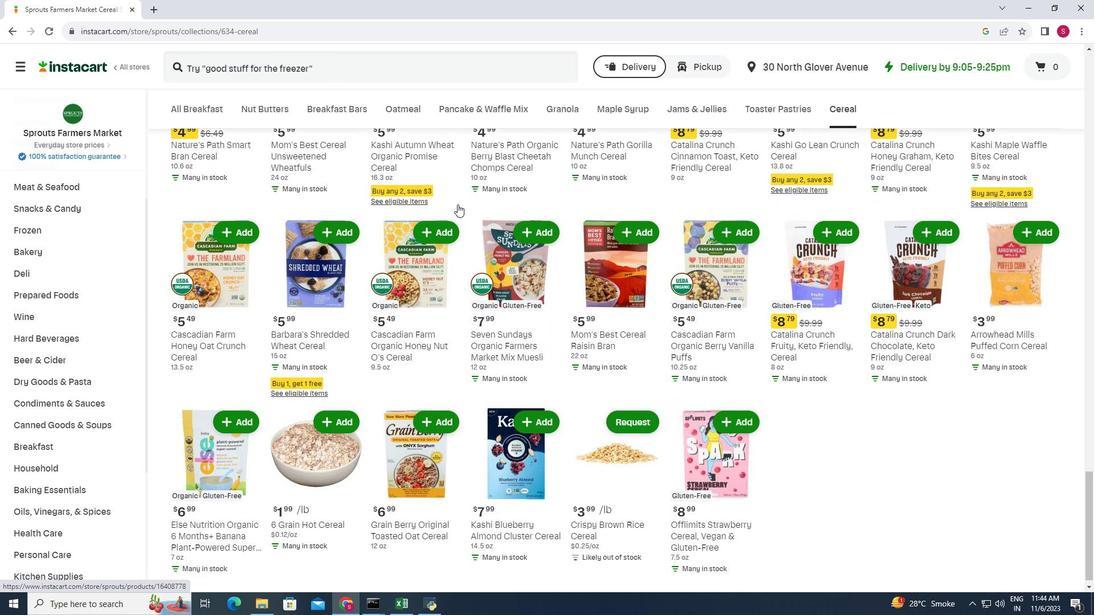 
Action: Mouse scrolled (457, 205) with delta (0, 0)
Screenshot: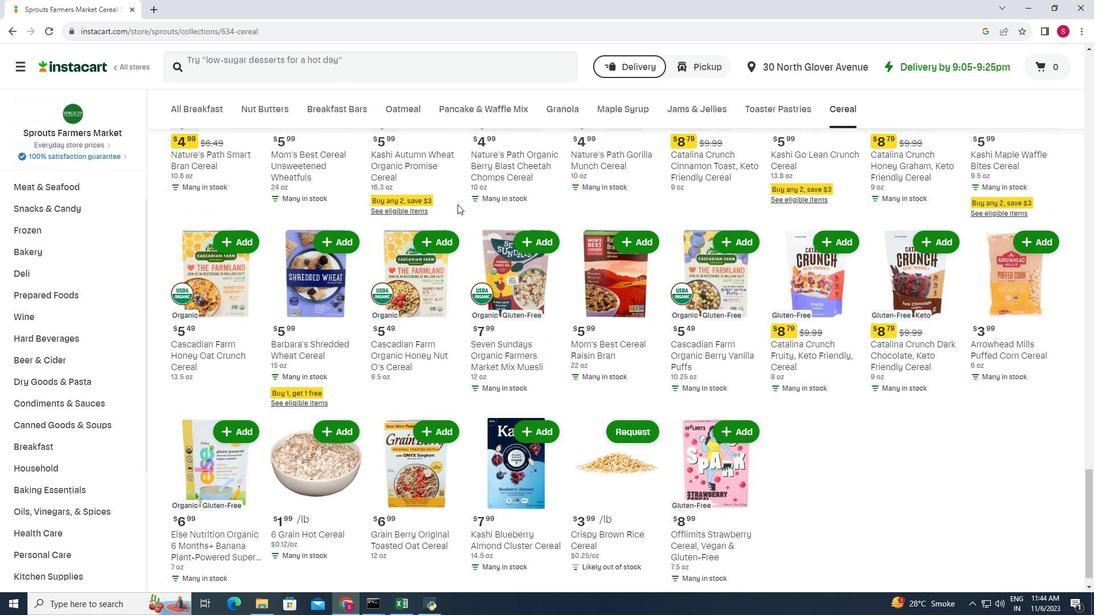 
Action: Mouse scrolled (457, 205) with delta (0, 0)
Screenshot: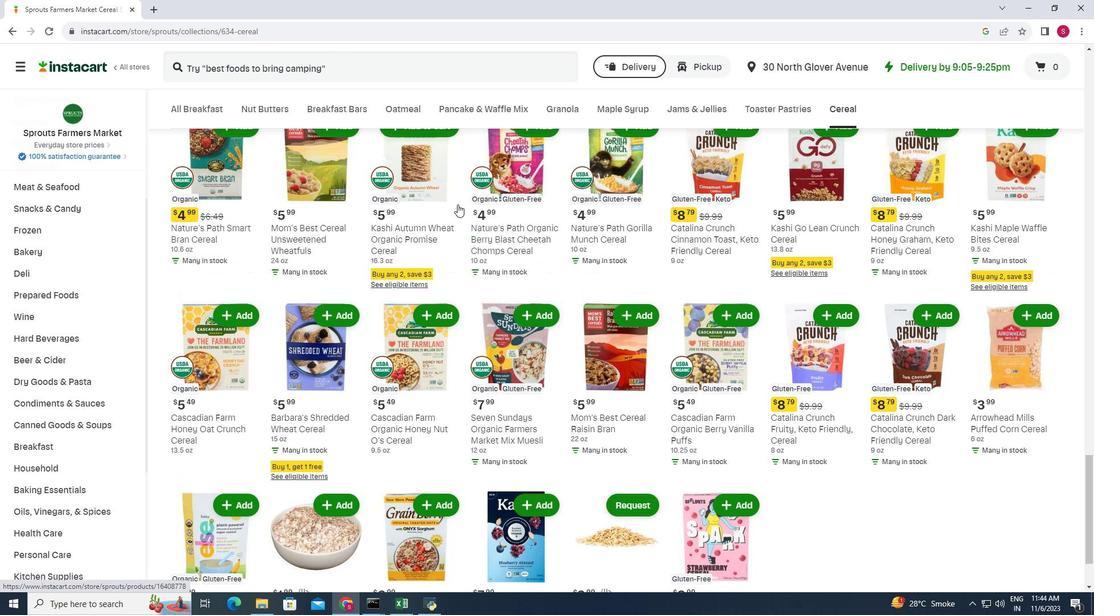 
Action: Mouse scrolled (457, 205) with delta (0, 0)
Screenshot: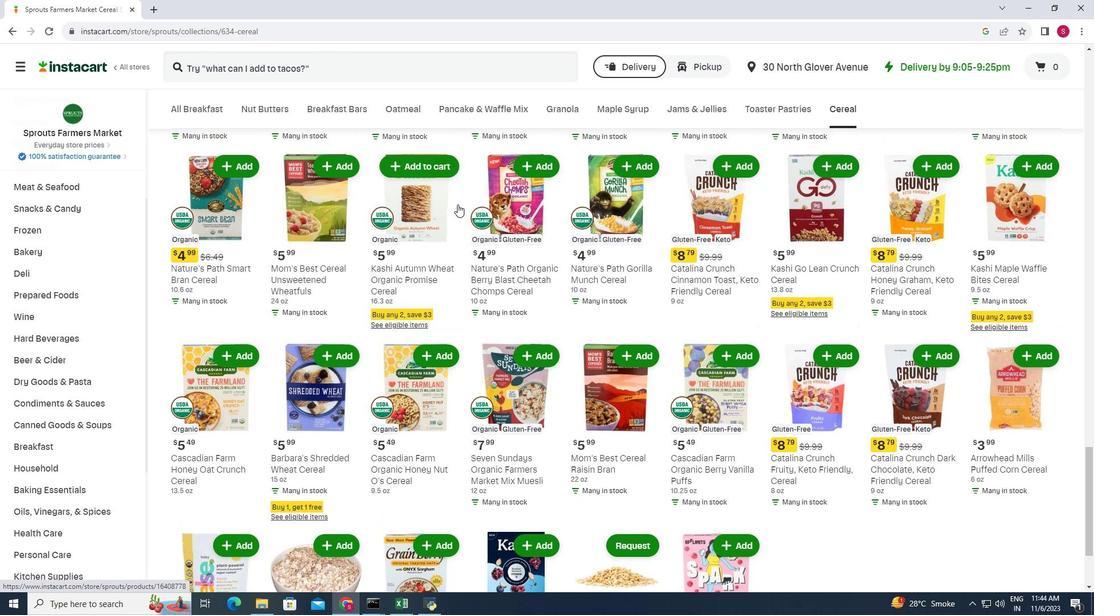 
Action: Mouse scrolled (457, 205) with delta (0, 0)
Screenshot: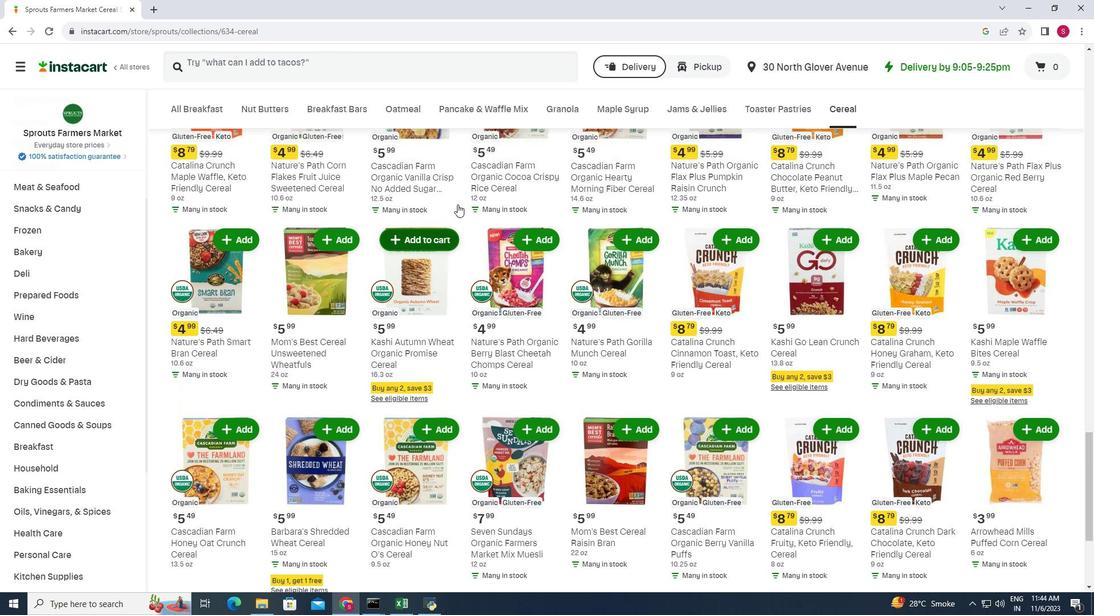 
Action: Mouse scrolled (457, 205) with delta (0, 0)
Screenshot: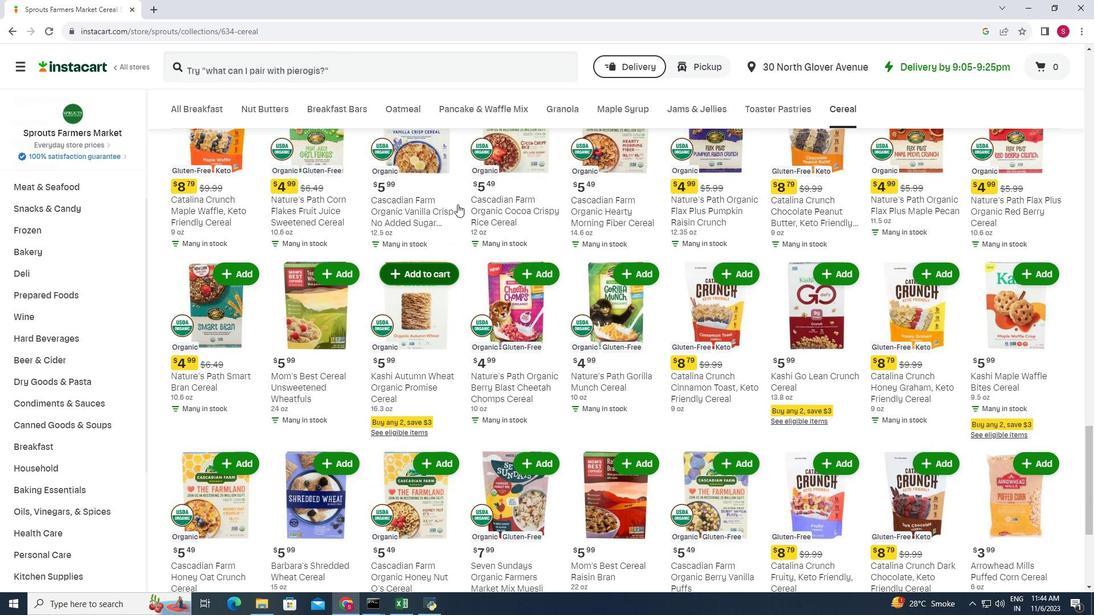 
Action: Mouse scrolled (457, 205) with delta (0, 0)
Screenshot: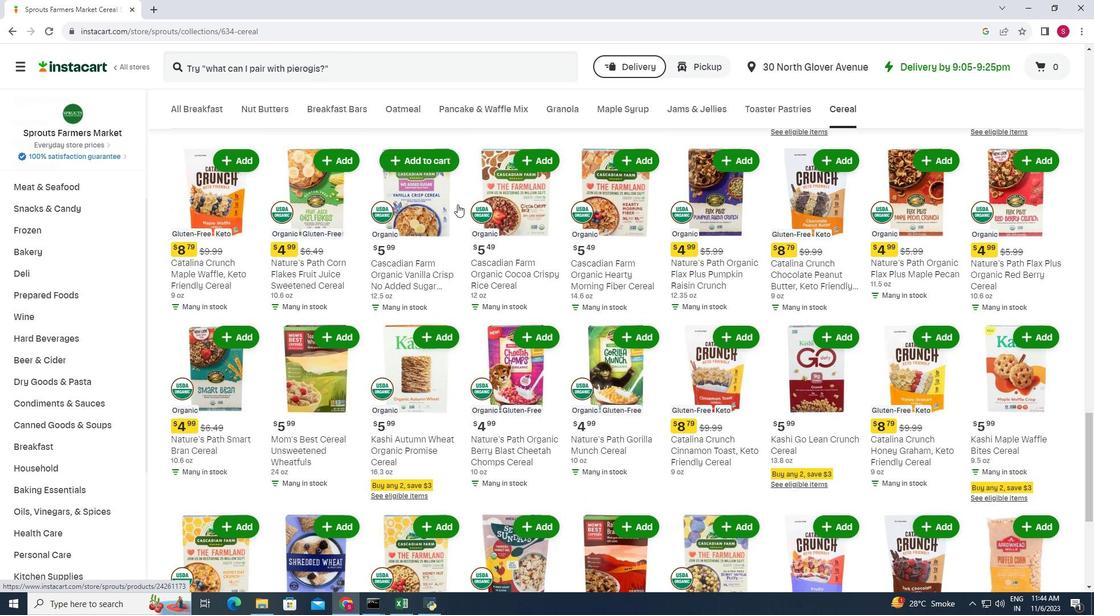 
Action: Mouse scrolled (457, 205) with delta (0, 0)
Screenshot: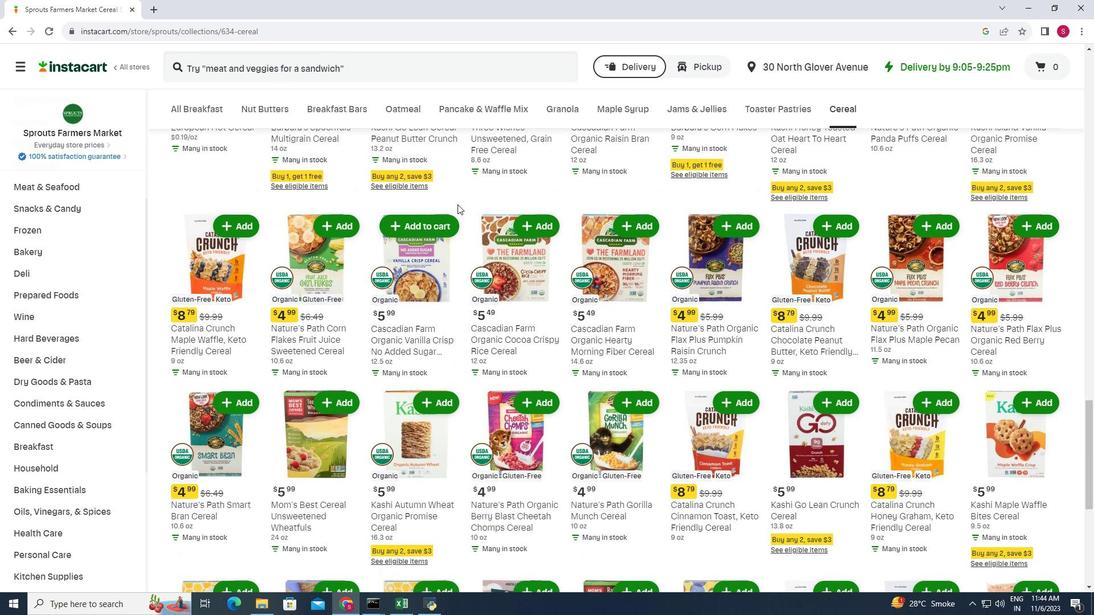 
Action: Mouse scrolled (457, 205) with delta (0, 0)
Screenshot: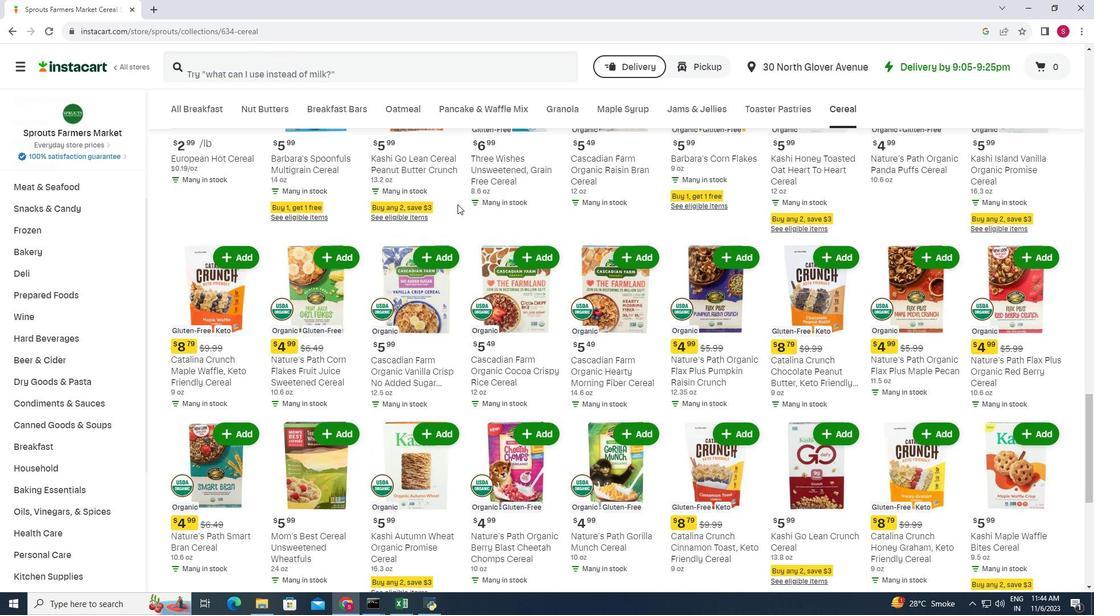
Action: Mouse scrolled (457, 205) with delta (0, 0)
Screenshot: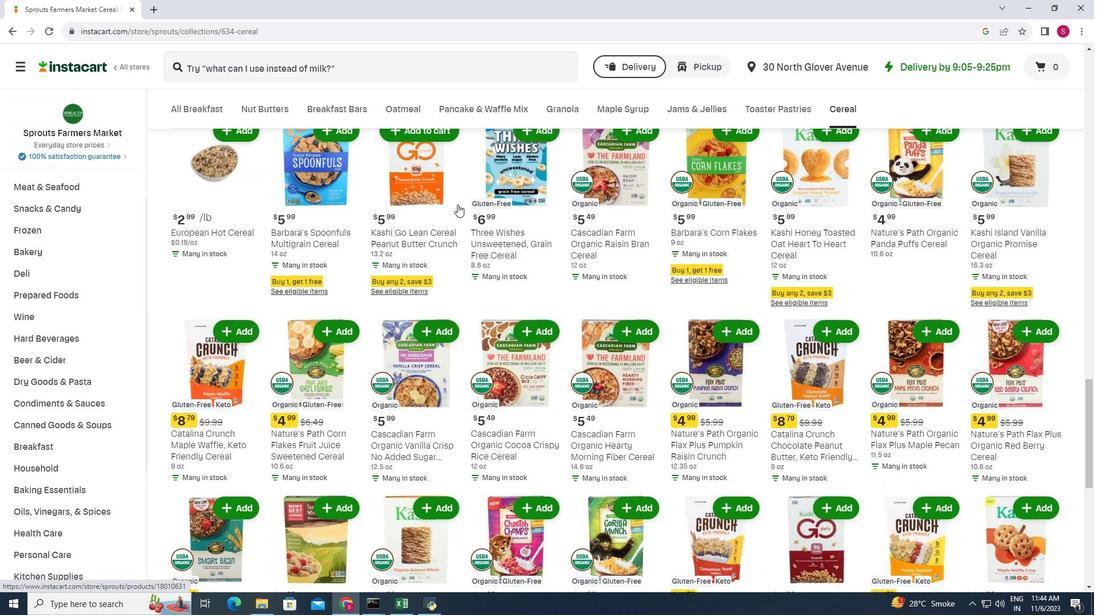 
Action: Mouse moved to (458, 204)
Screenshot: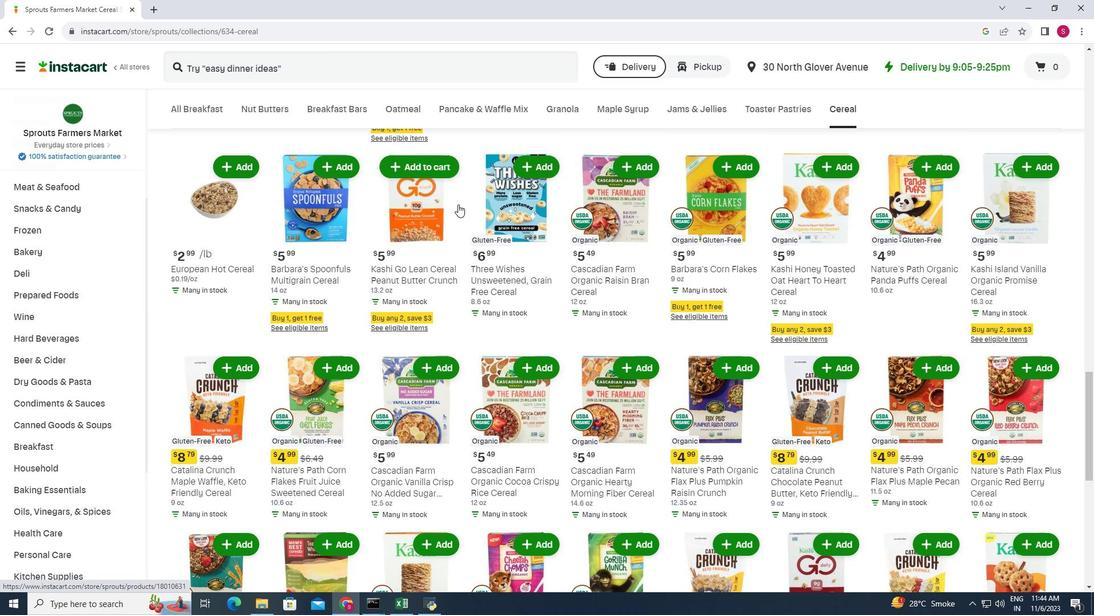 
Action: Mouse scrolled (458, 205) with delta (0, 0)
Screenshot: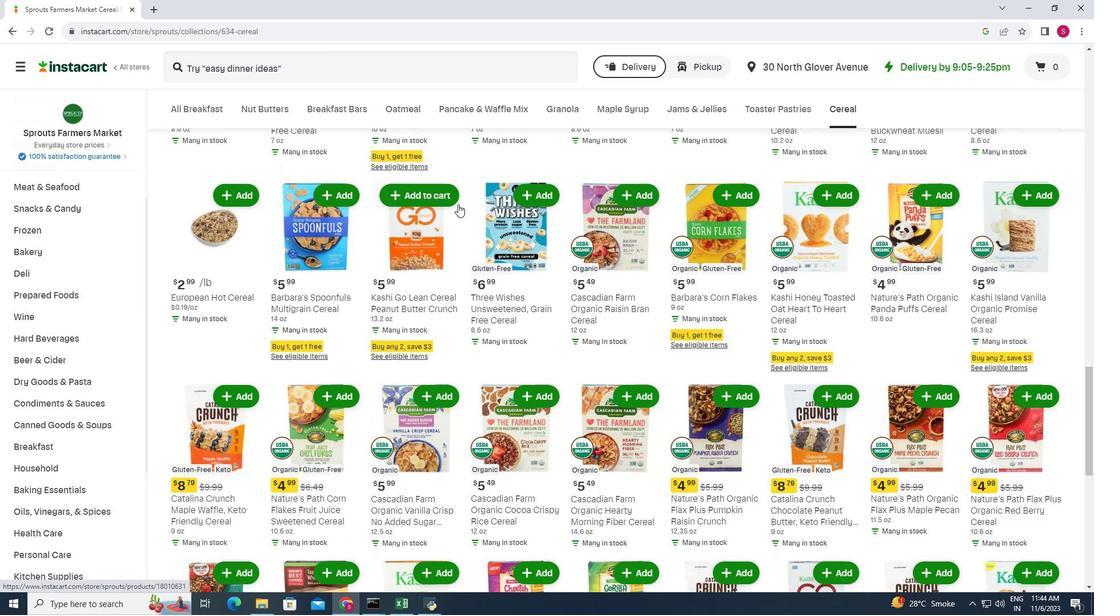 
Action: Mouse scrolled (458, 205) with delta (0, 0)
Screenshot: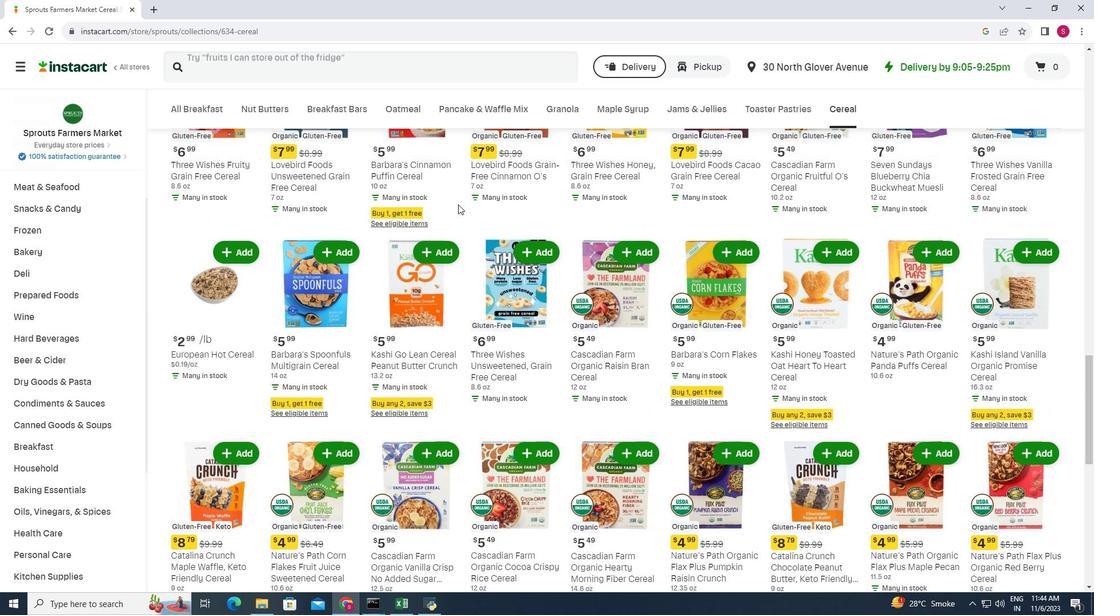 
Action: Mouse scrolled (458, 205) with delta (0, 0)
Screenshot: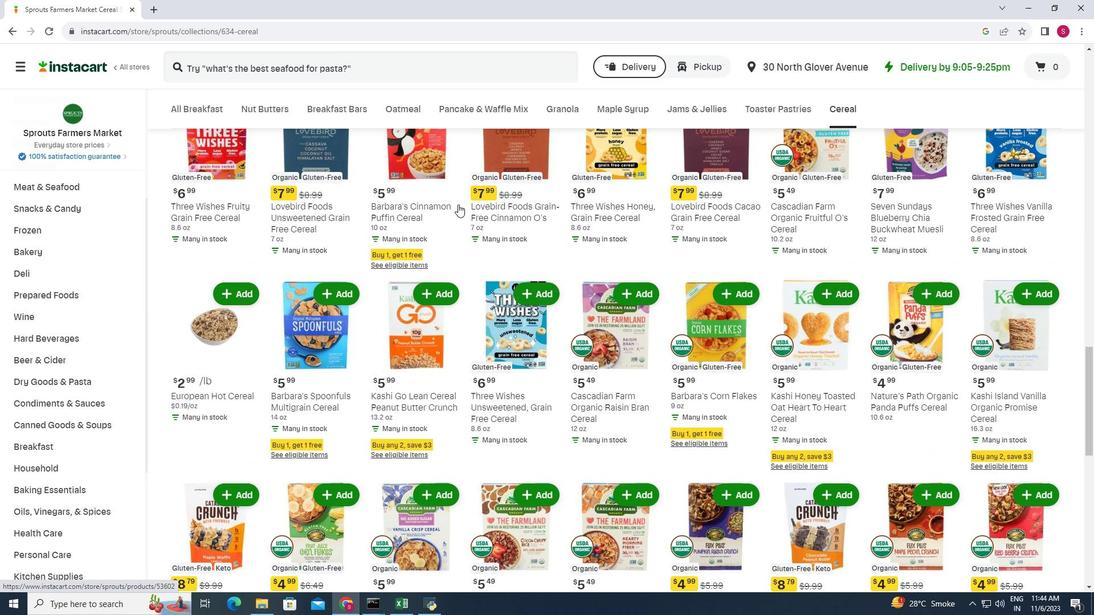 
Action: Mouse moved to (459, 203)
Screenshot: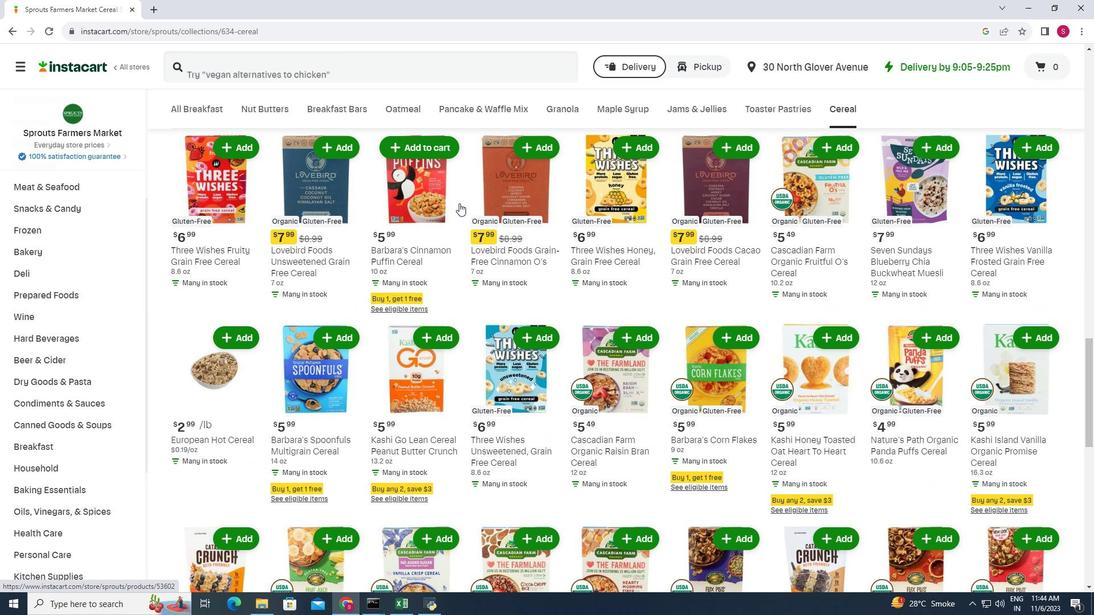 
Action: Mouse scrolled (459, 204) with delta (0, 0)
Screenshot: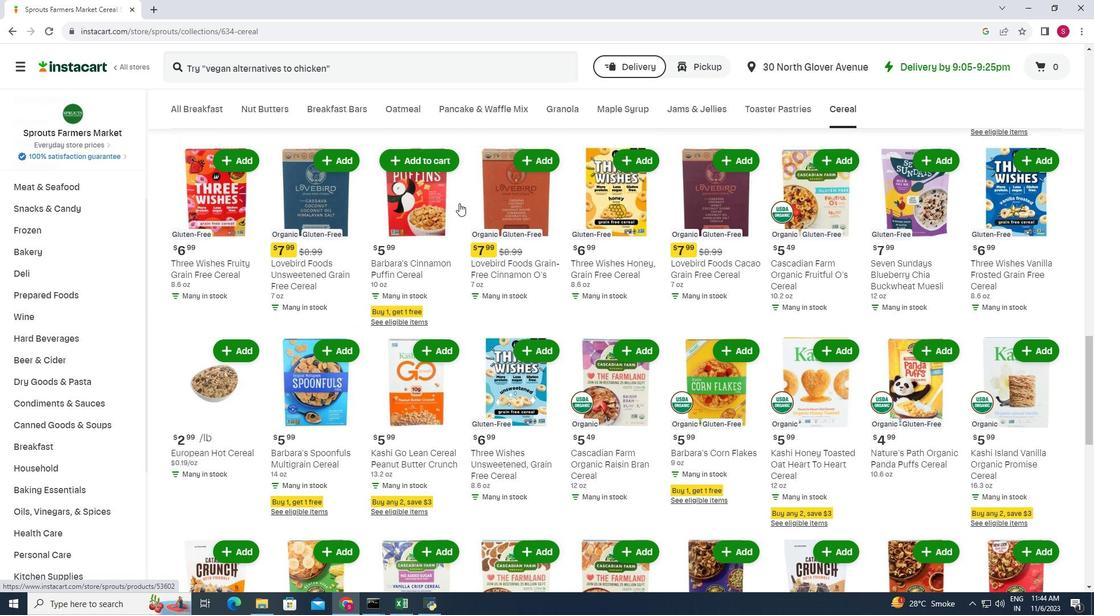 
Action: Mouse scrolled (459, 204) with delta (0, 0)
Screenshot: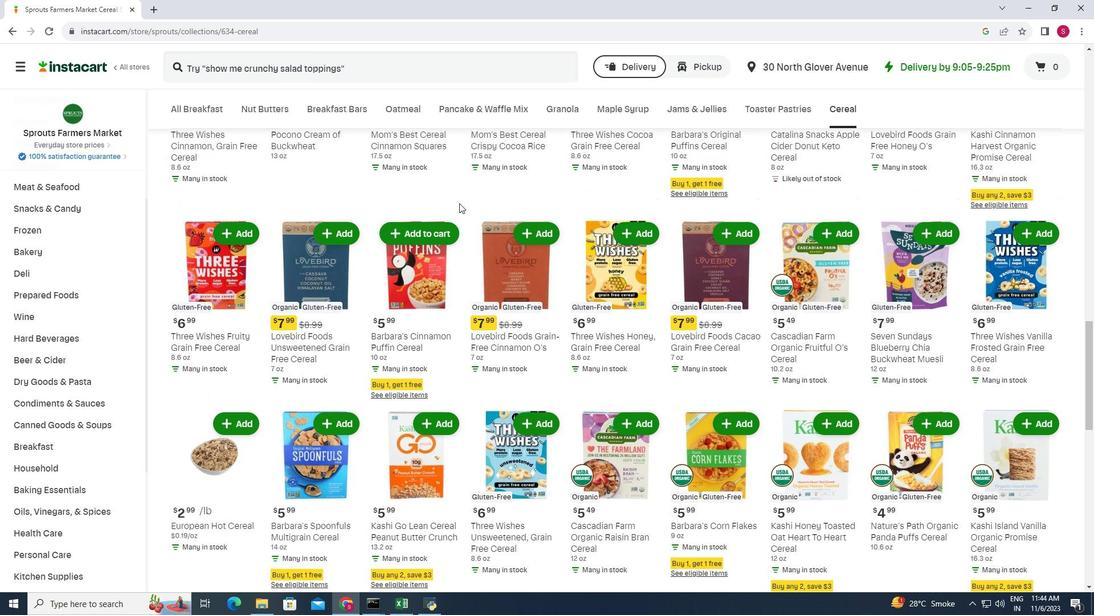 
Action: Mouse moved to (460, 202)
Screenshot: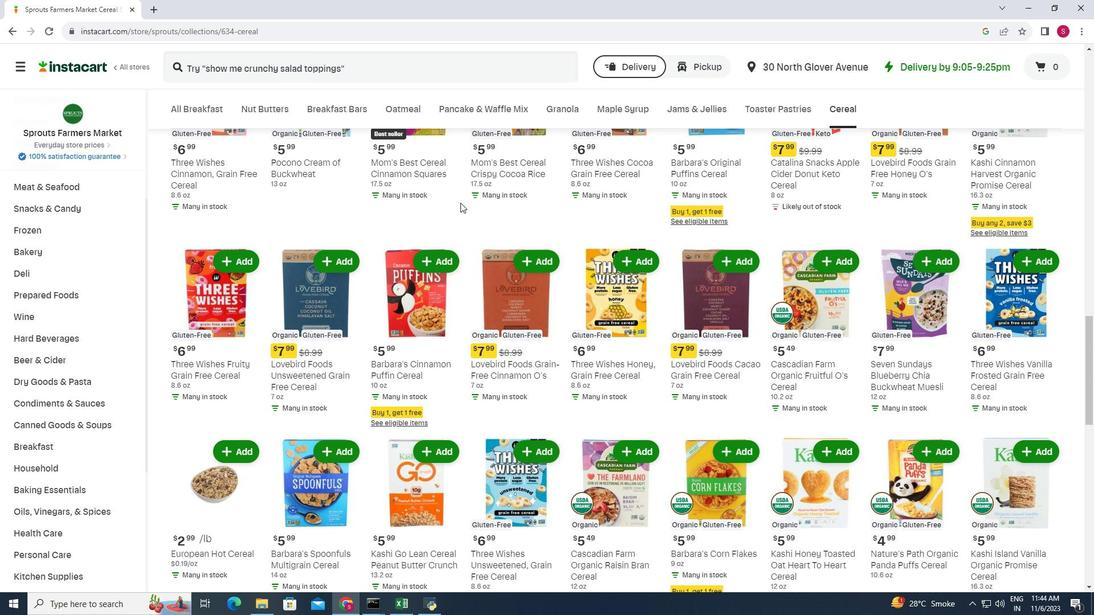 
Action: Mouse scrolled (460, 203) with delta (0, 0)
Screenshot: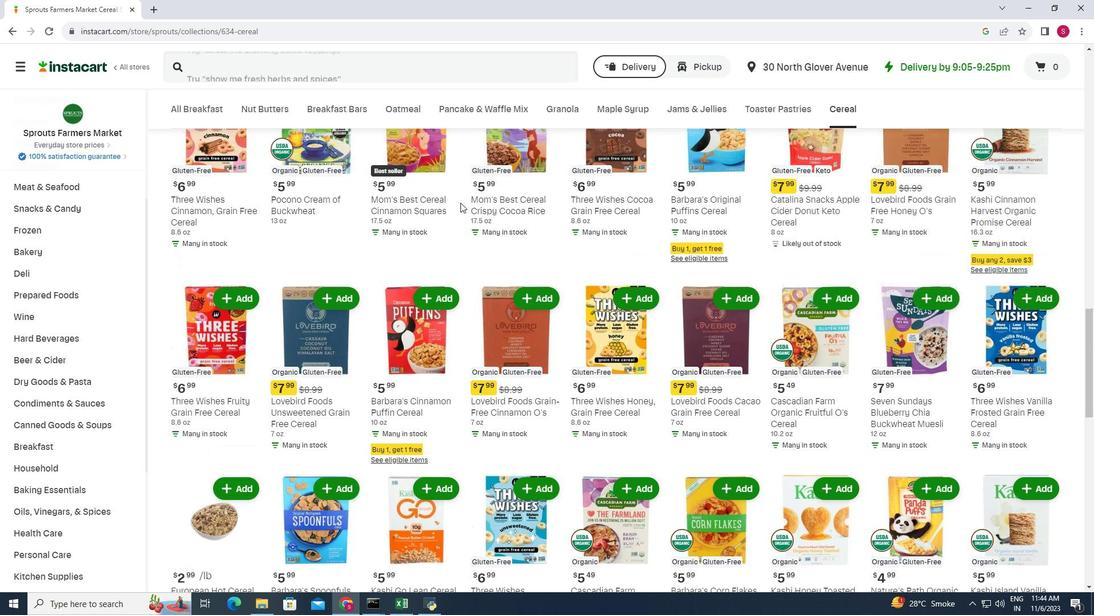 
Action: Mouse scrolled (460, 203) with delta (0, 0)
Screenshot: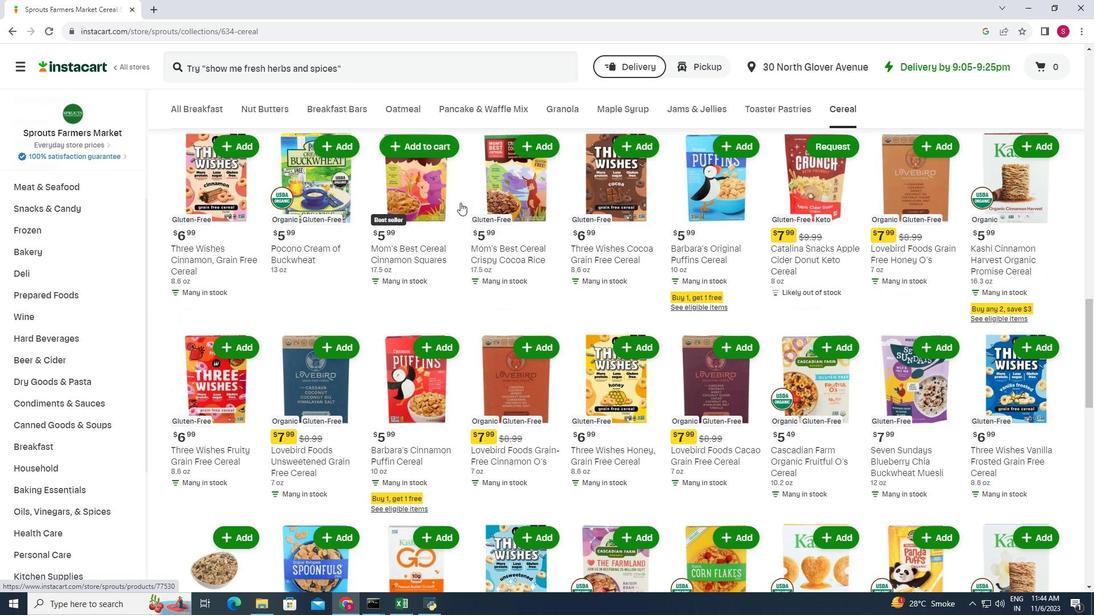 
Action: Mouse scrolled (460, 203) with delta (0, 0)
Screenshot: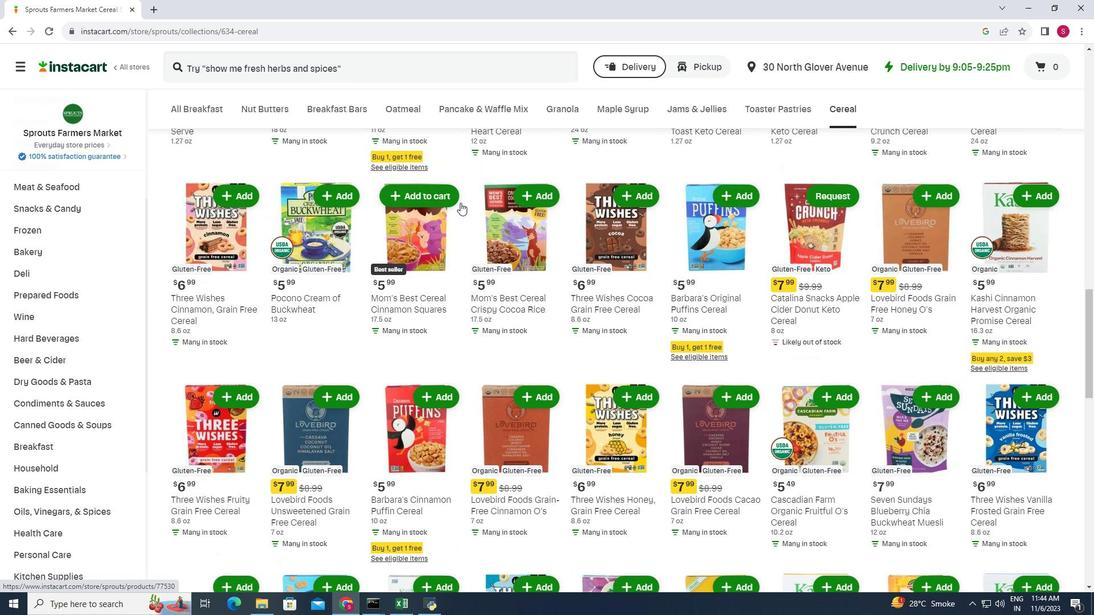 
Action: Mouse scrolled (460, 203) with delta (0, 0)
Screenshot: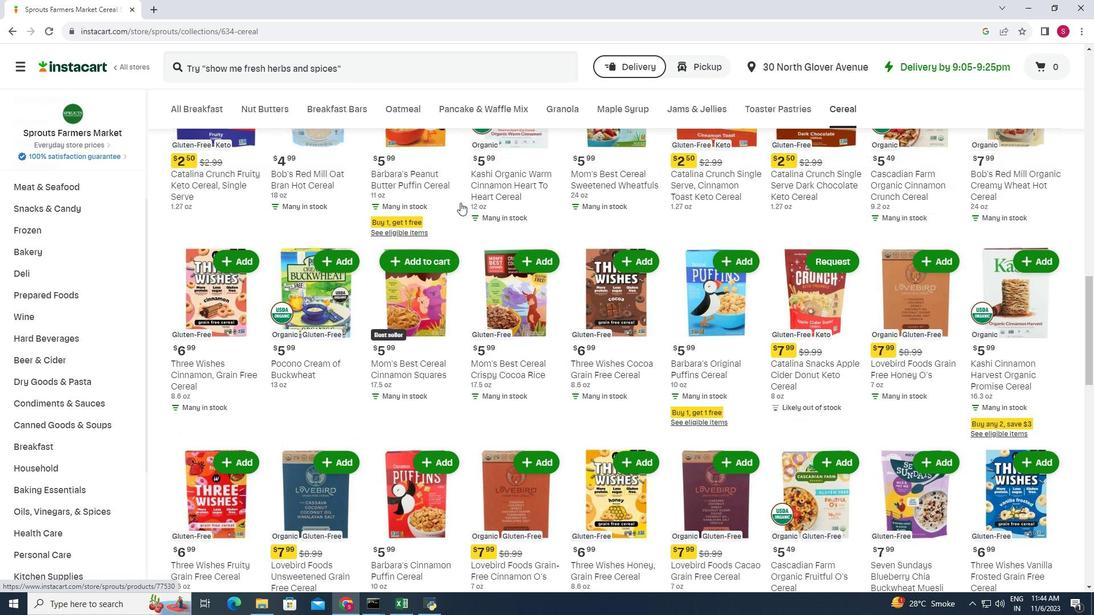
Action: Mouse scrolled (460, 203) with delta (0, 0)
Screenshot: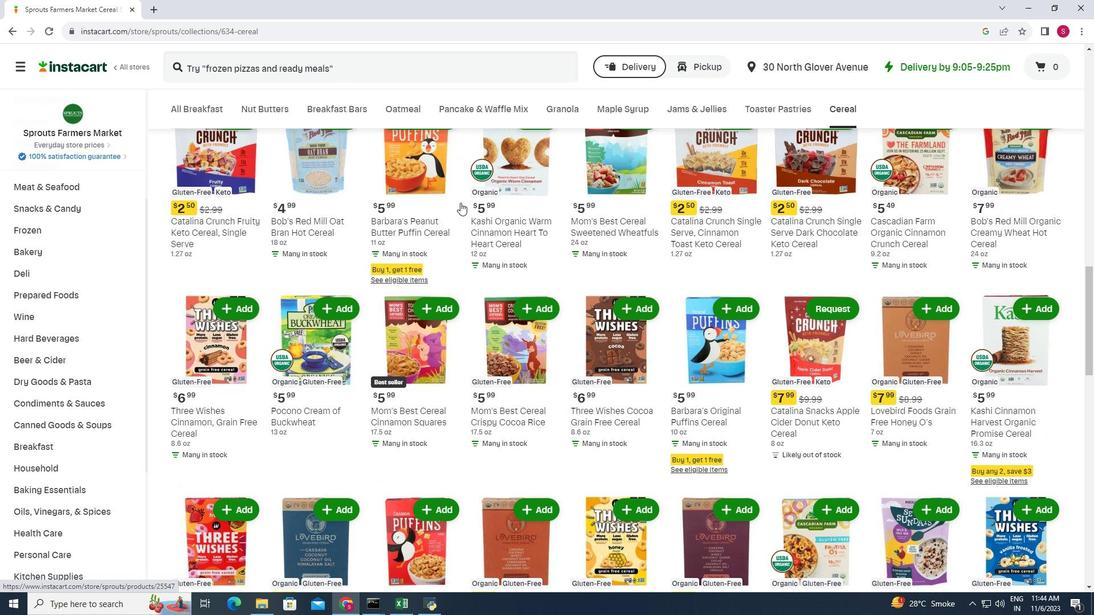 
Action: Mouse scrolled (460, 203) with delta (0, 0)
Screenshot: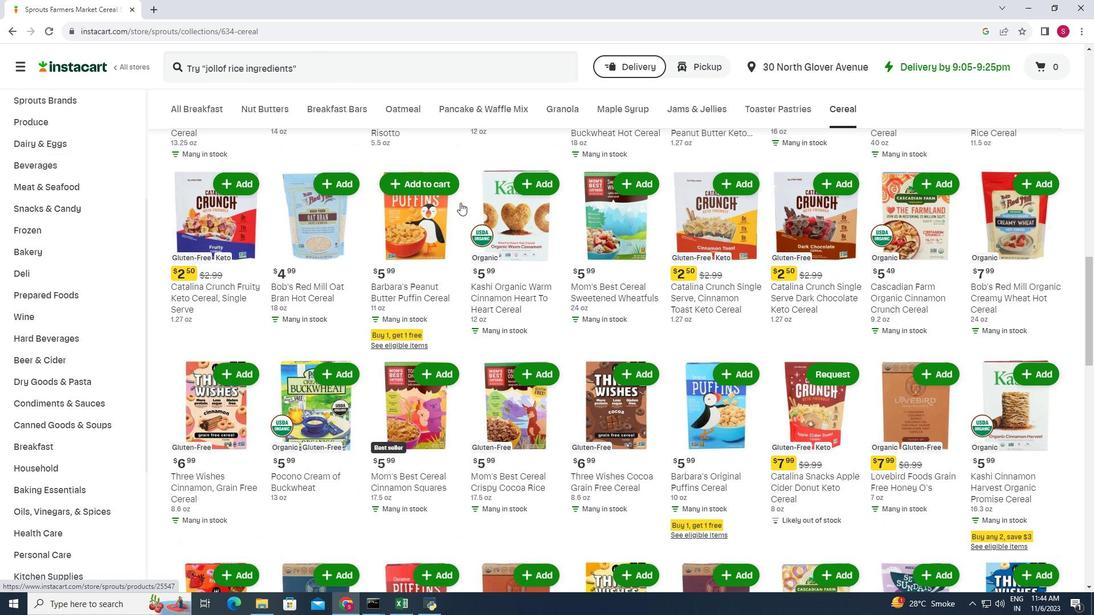 
Action: Mouse scrolled (460, 203) with delta (0, 0)
Screenshot: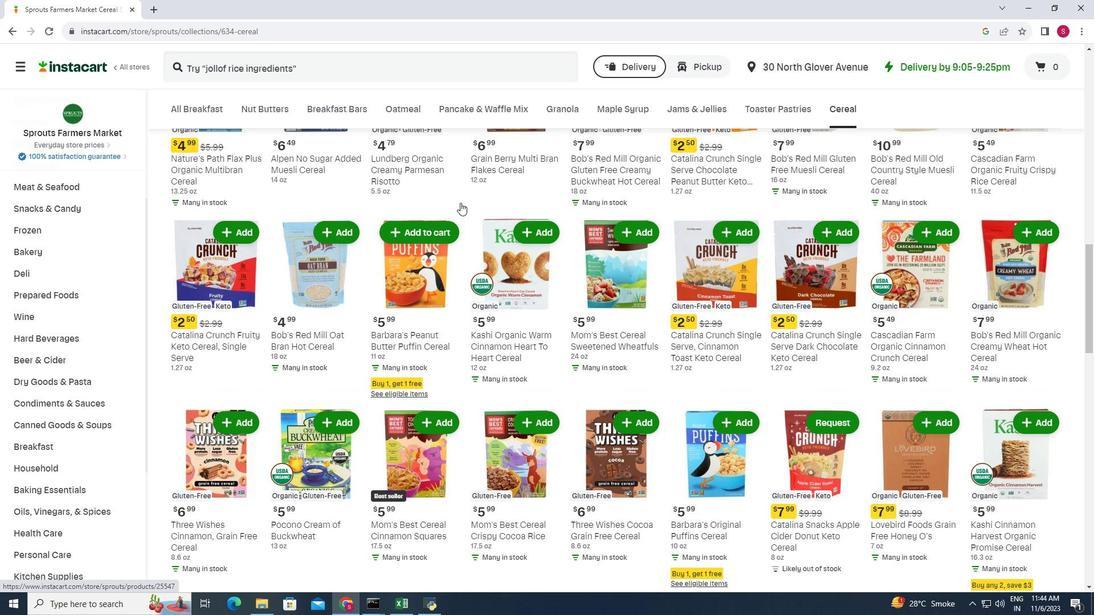
Action: Mouse scrolled (460, 203) with delta (0, 0)
Screenshot: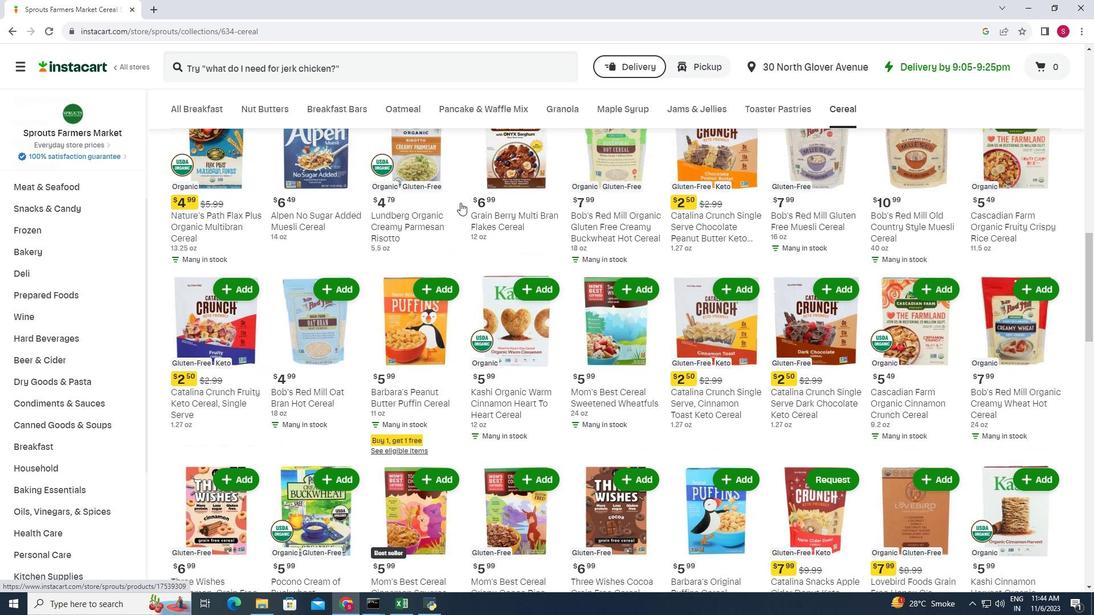 
Action: Mouse moved to (460, 202)
Screenshot: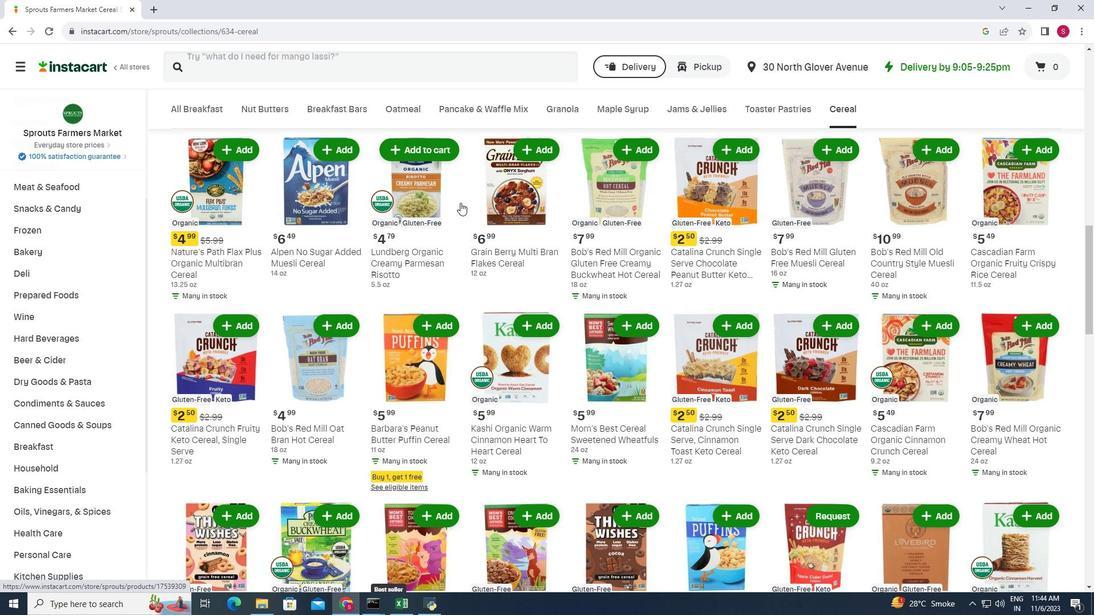 
Action: Mouse scrolled (460, 203) with delta (0, 0)
Screenshot: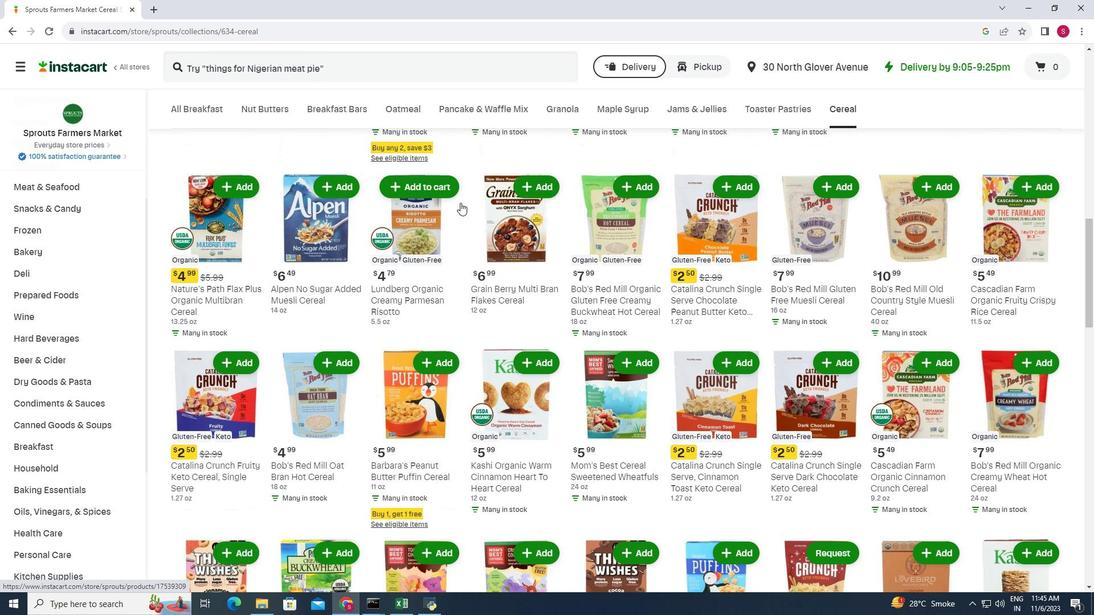 
Action: Mouse scrolled (460, 203) with delta (0, 0)
Screenshot: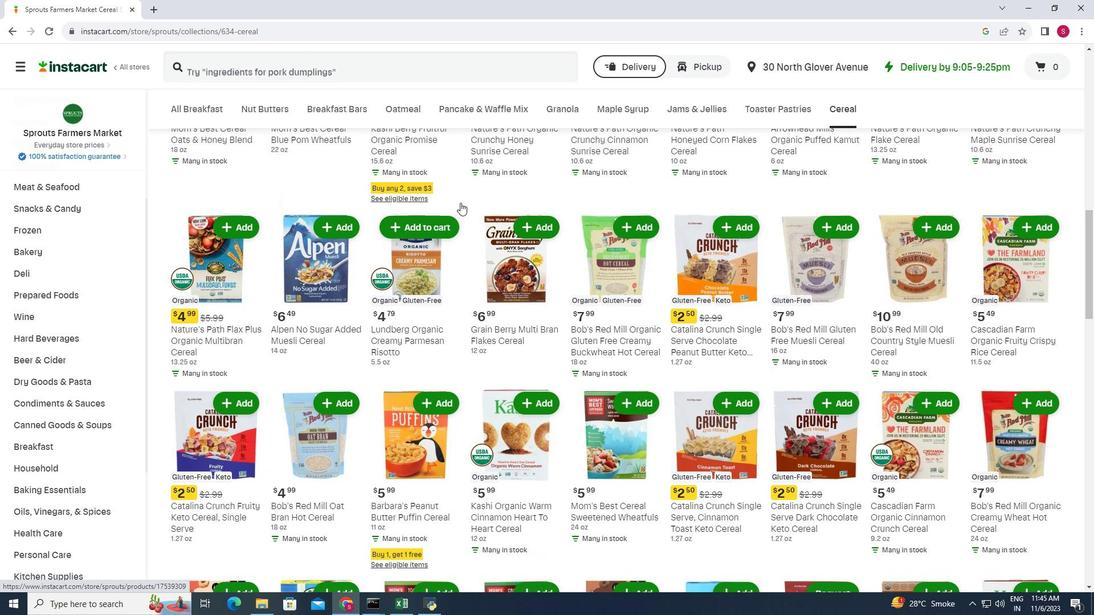 
Action: Mouse scrolled (460, 203) with delta (0, 0)
Screenshot: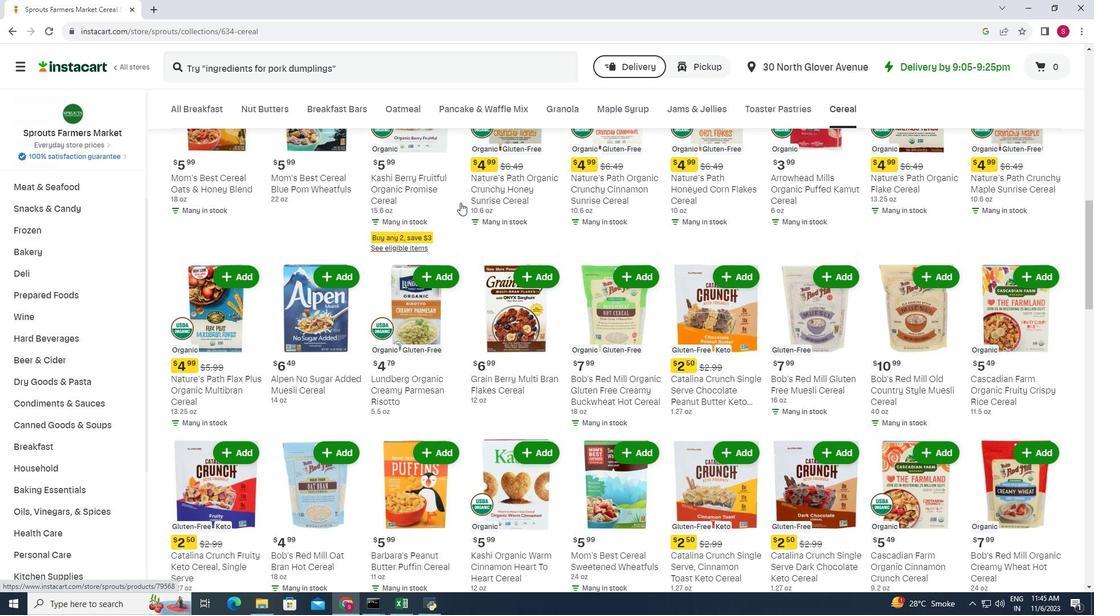 
Action: Mouse moved to (461, 202)
Screenshot: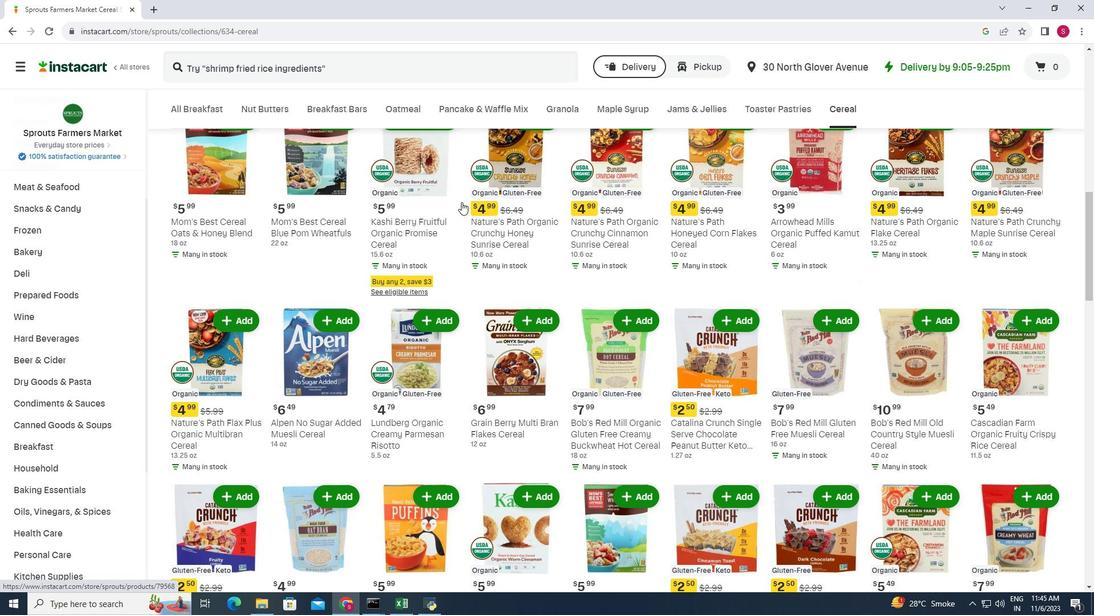 
Action: Mouse scrolled (461, 202) with delta (0, 0)
Screenshot: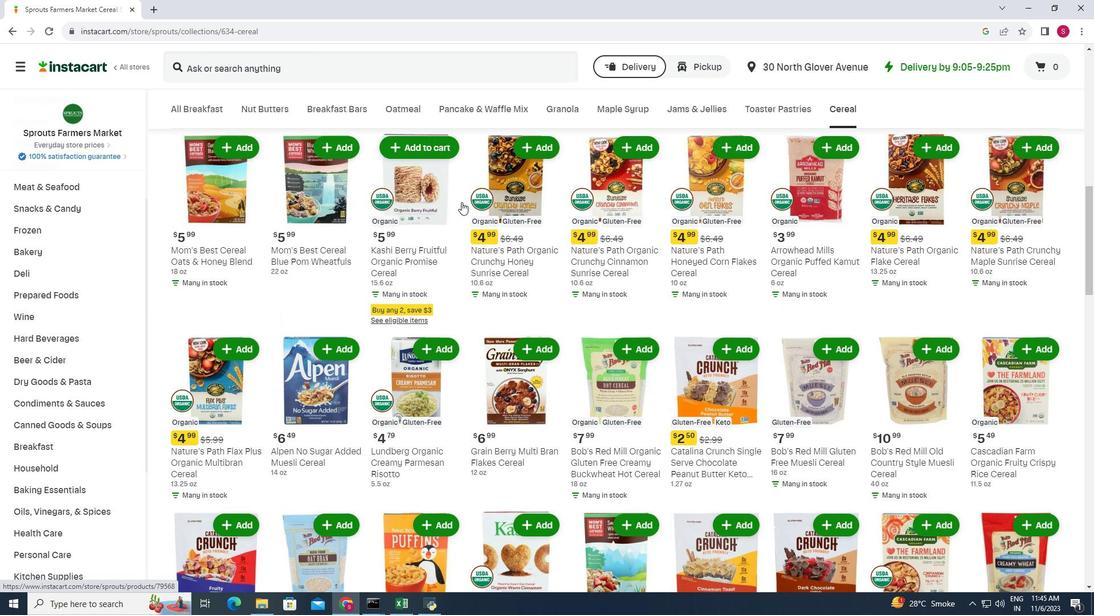 
Action: Mouse moved to (463, 200)
Screenshot: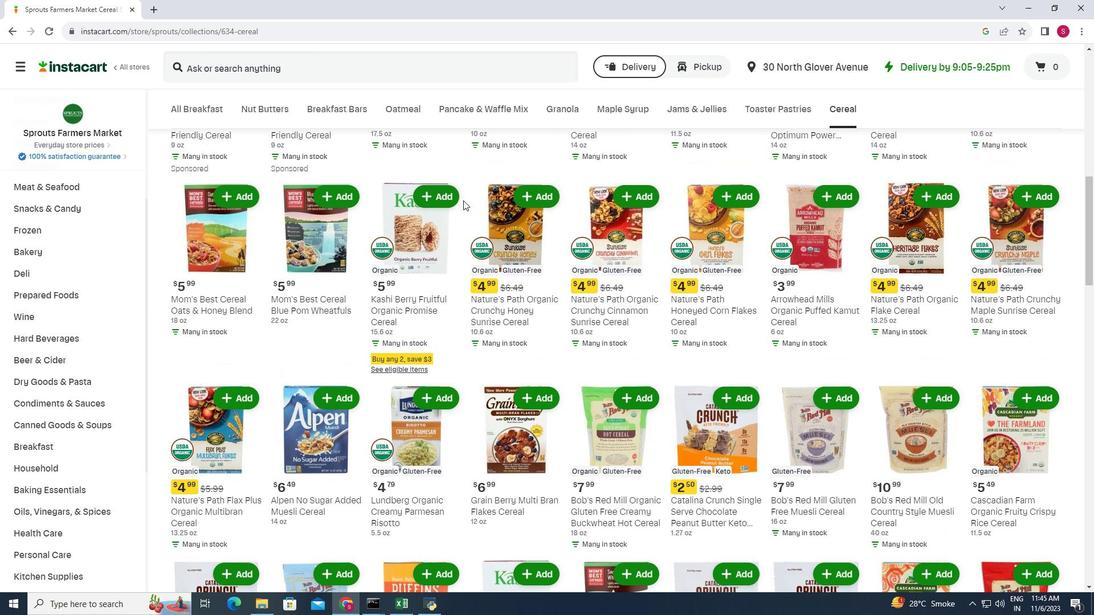 
Action: Mouse scrolled (463, 201) with delta (0, 0)
Screenshot: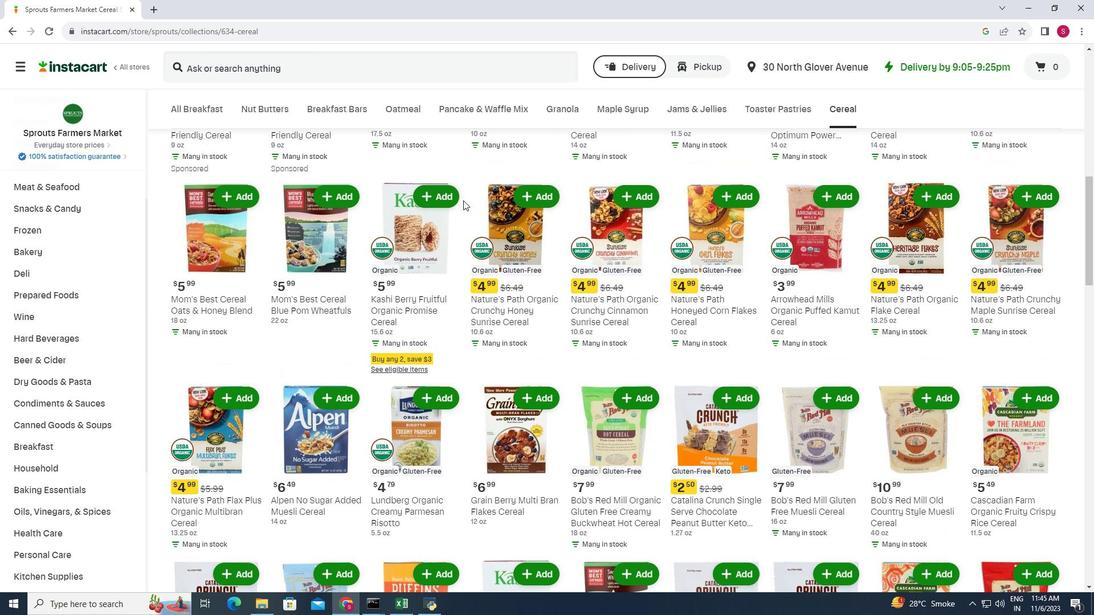 
Action: Mouse moved to (463, 200)
Screenshot: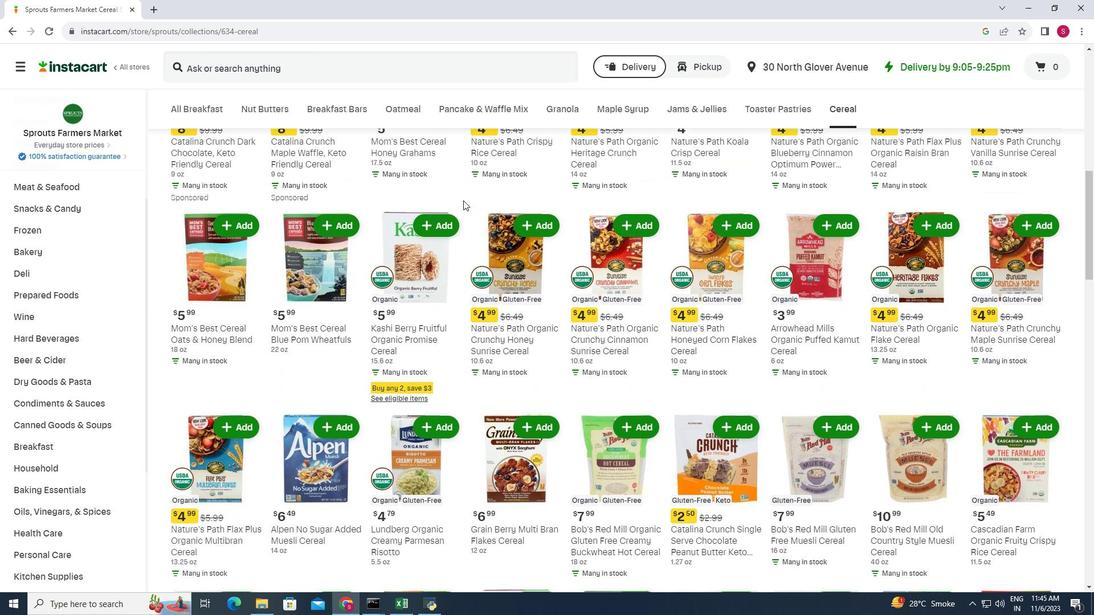 
Action: Mouse scrolled (463, 201) with delta (0, 0)
Screenshot: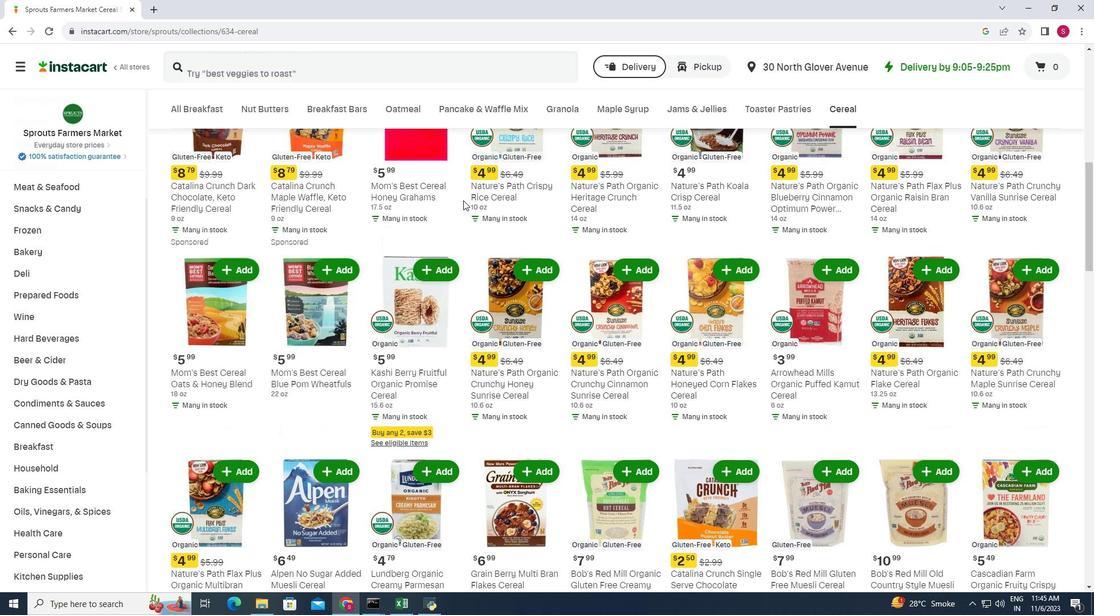 
Action: Mouse scrolled (463, 201) with delta (0, 0)
Screenshot: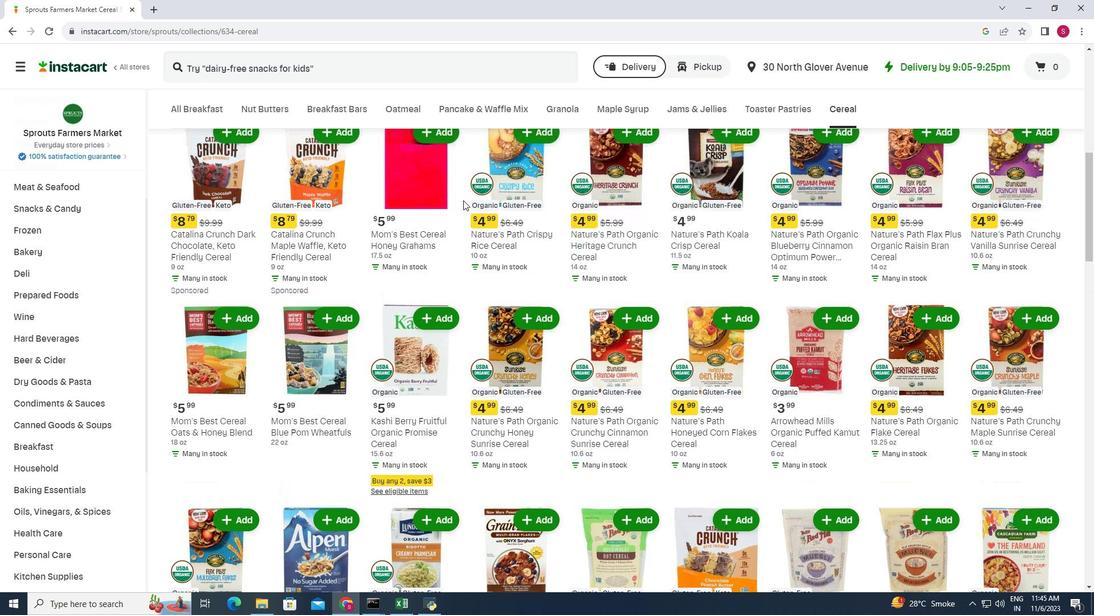 
Action: Mouse scrolled (463, 201) with delta (0, 0)
Screenshot: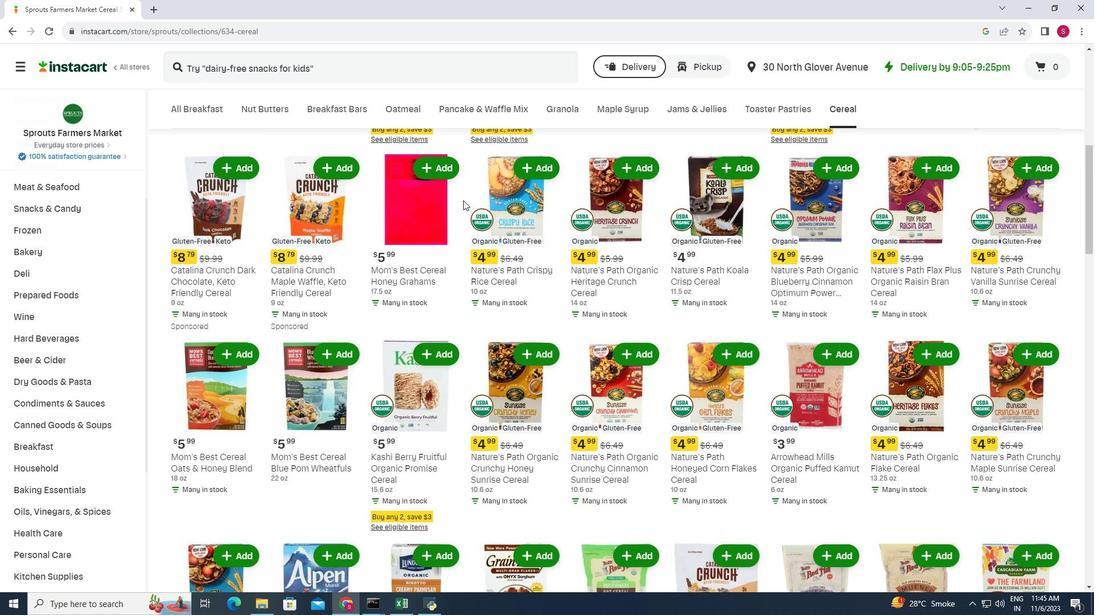 
Action: Mouse scrolled (463, 201) with delta (0, 0)
Screenshot: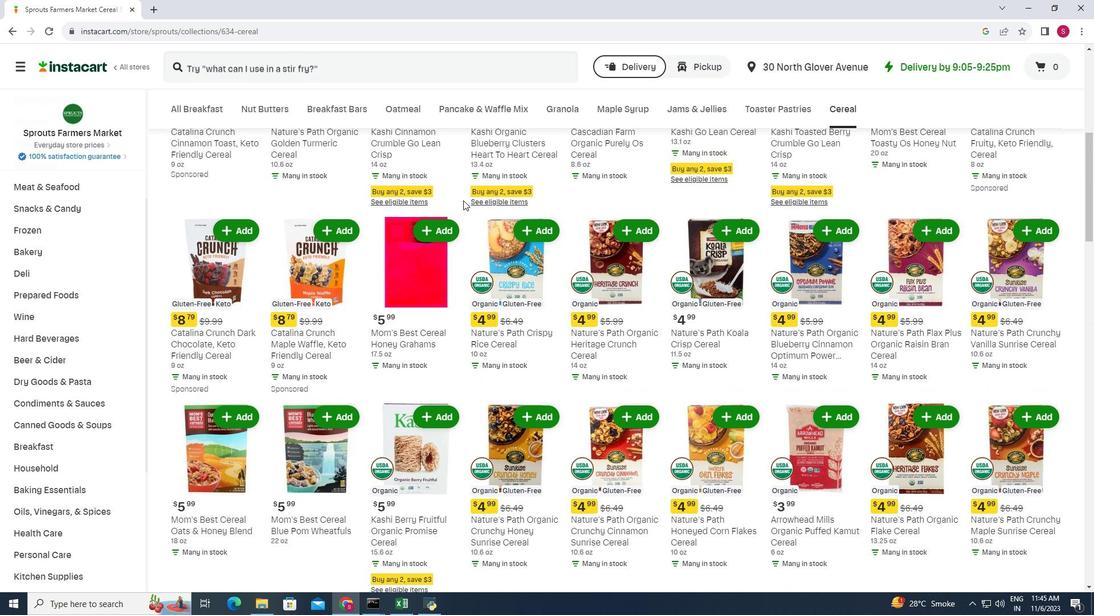 
Action: Mouse scrolled (463, 201) with delta (0, 0)
Screenshot: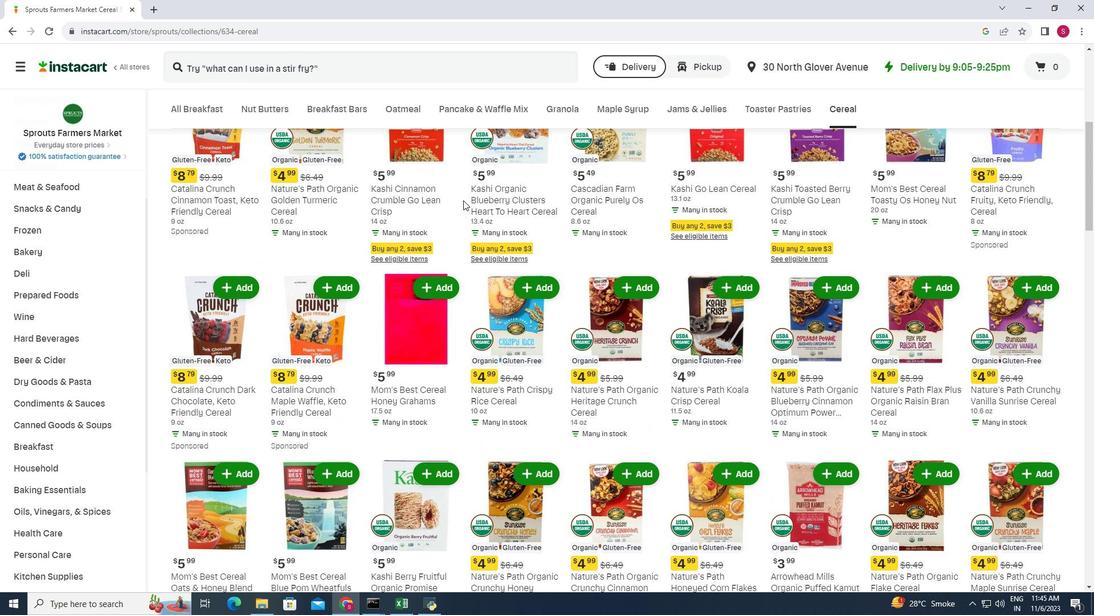 
Action: Mouse scrolled (463, 201) with delta (0, 0)
Screenshot: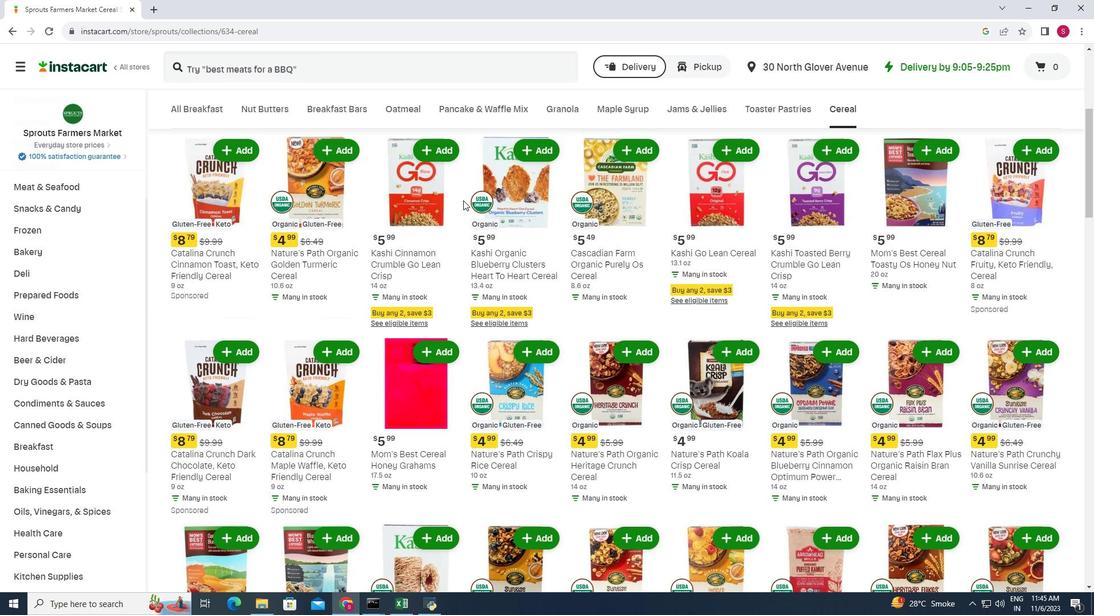 
Action: Mouse scrolled (463, 201) with delta (0, 0)
Screenshot: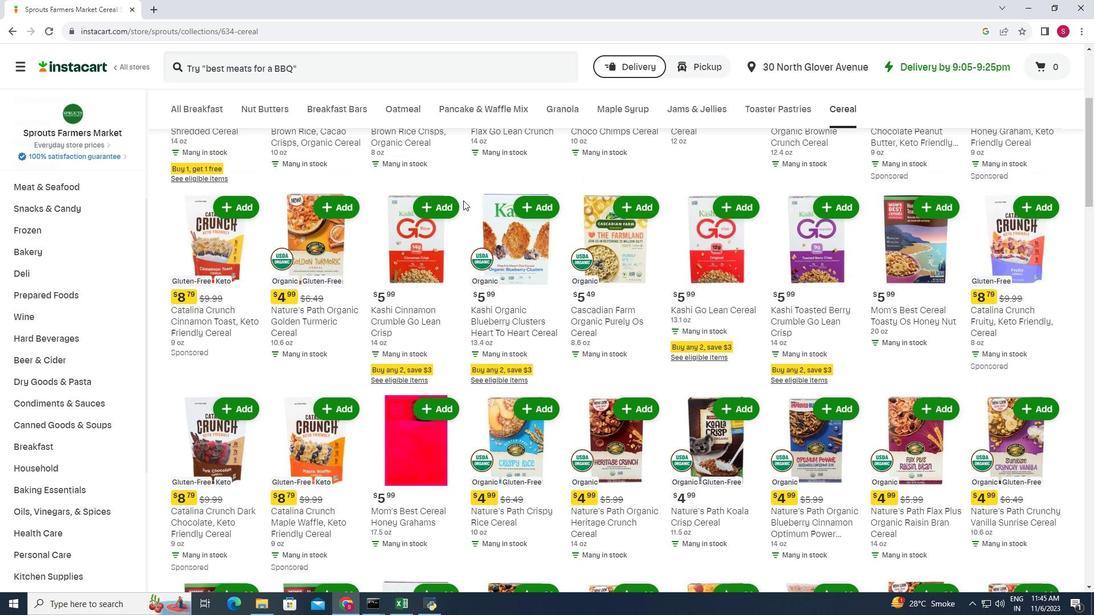 
Action: Mouse scrolled (463, 201) with delta (0, 0)
Screenshot: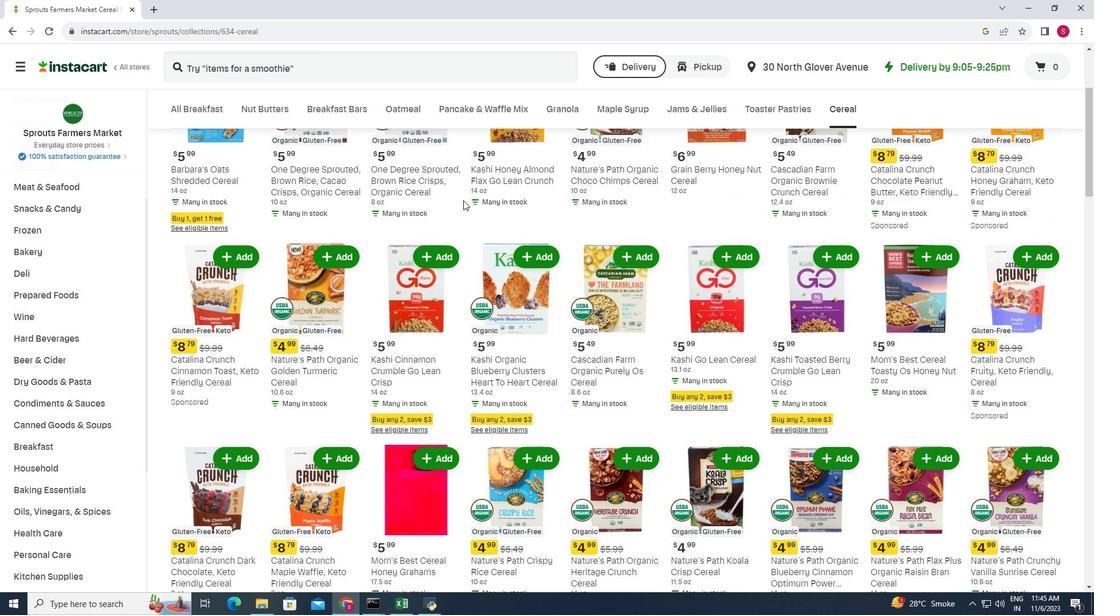 
Action: Mouse scrolled (463, 201) with delta (0, 0)
Screenshot: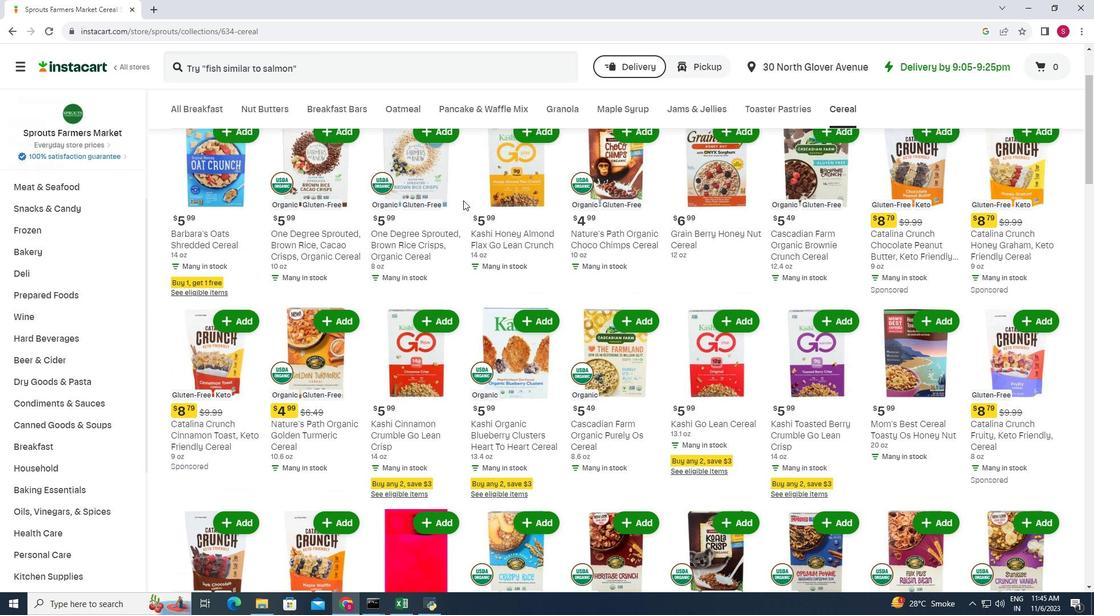 
Action: Mouse scrolled (463, 201) with delta (0, 0)
Screenshot: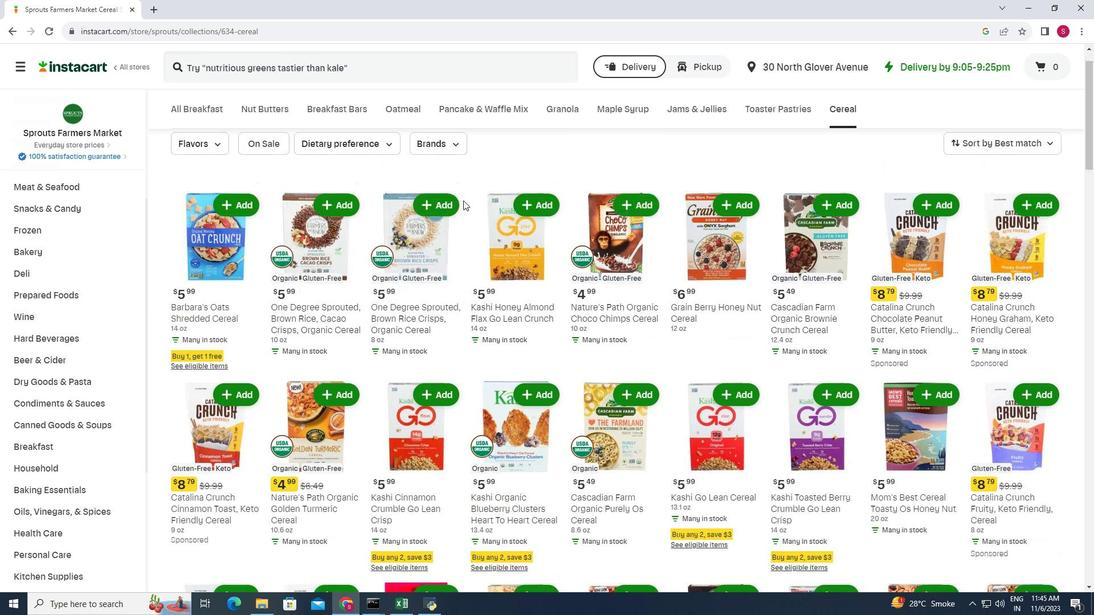 
Action: Mouse scrolled (463, 201) with delta (0, 0)
Screenshot: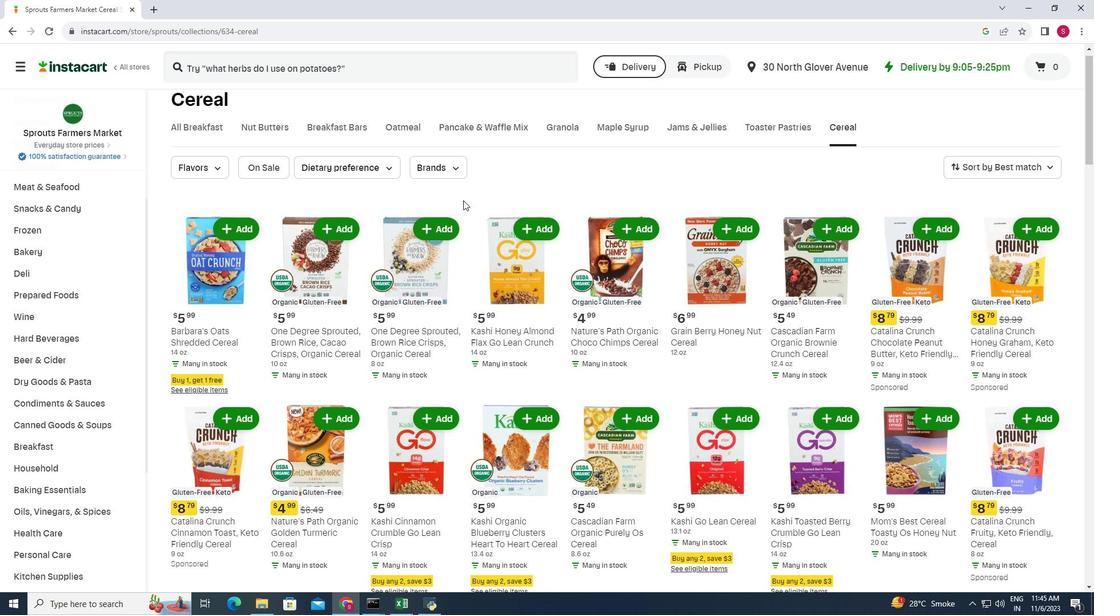 
